 Task: Search one way flight ticket for 1 adult, 6 children, 1 infant in seat and 1 infant on lap in business from Wenatchee: Pangborn Memorial Airport to Greenville: Pitt-greenville Airport on 5-2-2023. Choice of flights is Westjet. Number of bags: 8 checked bags. Price is upto 95000. Outbound departure time preference is 5:00.
Action: Mouse moved to (312, 279)
Screenshot: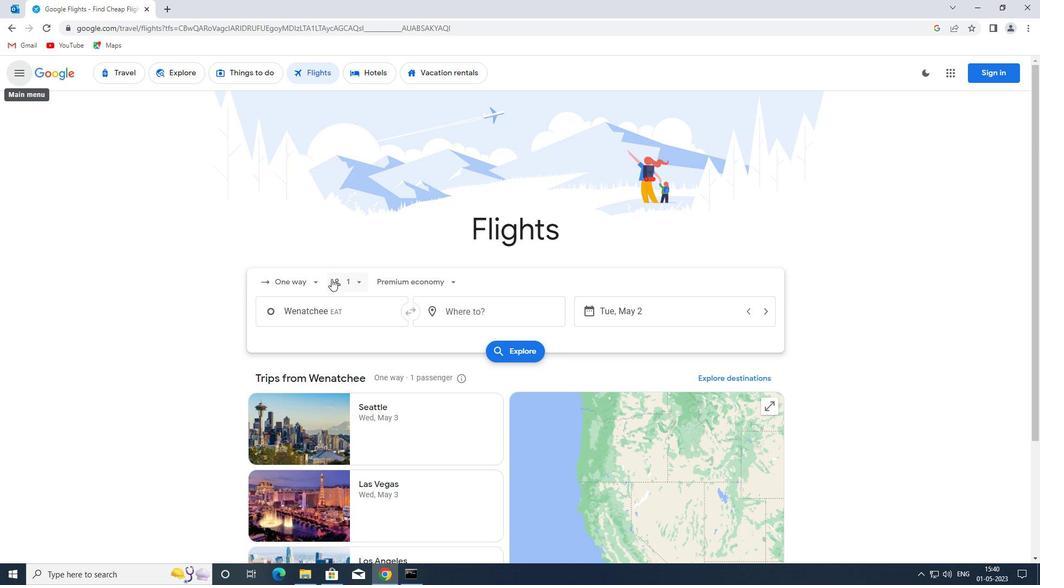 
Action: Mouse pressed left at (312, 279)
Screenshot: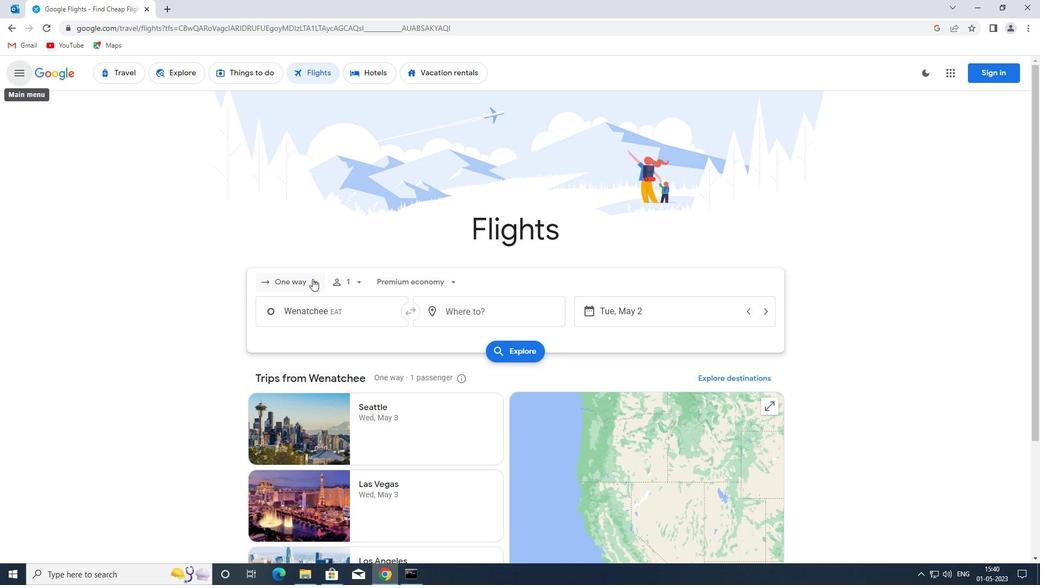 
Action: Mouse moved to (320, 329)
Screenshot: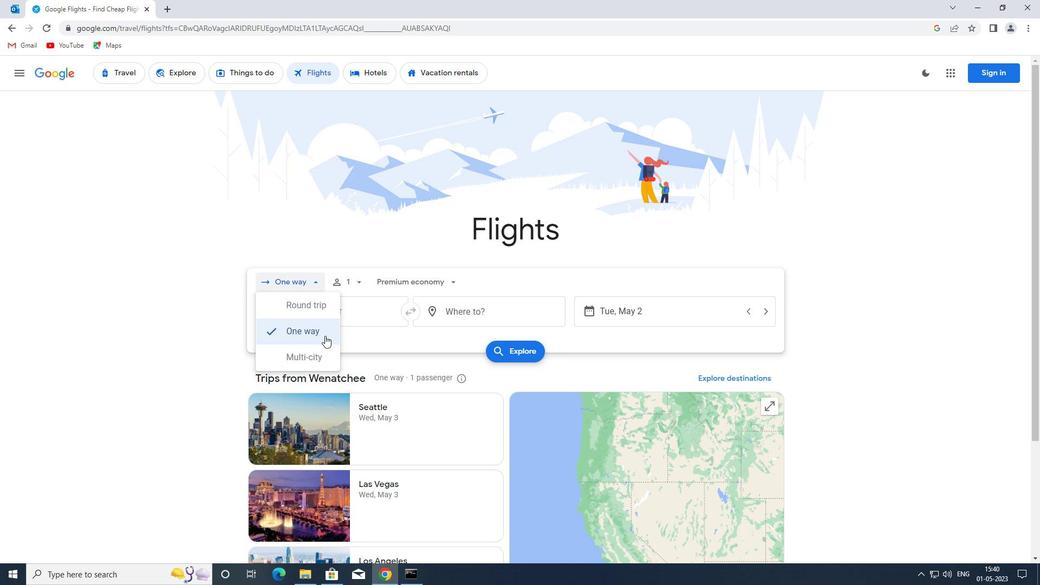 
Action: Mouse pressed left at (320, 329)
Screenshot: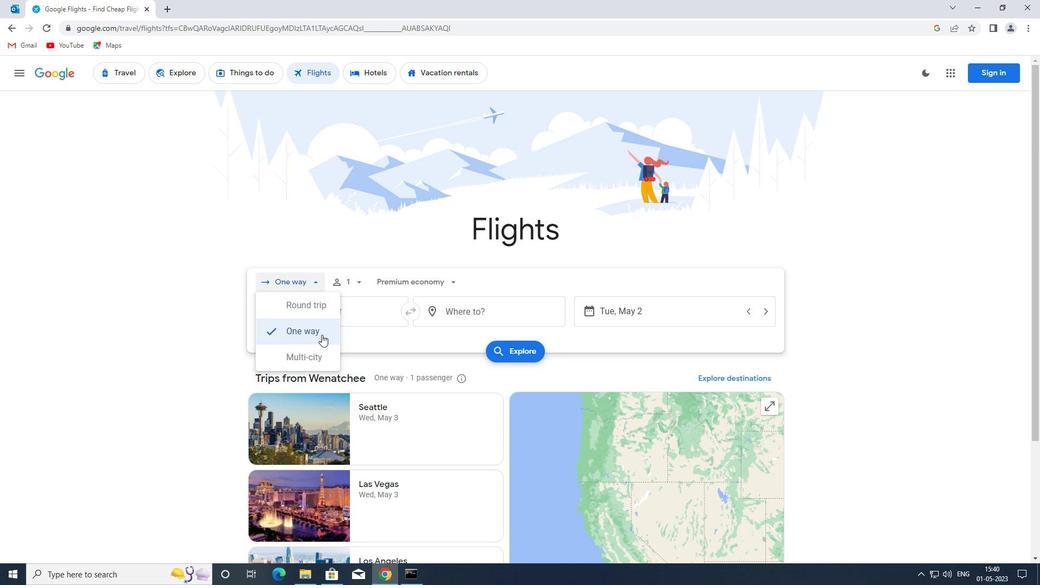 
Action: Mouse moved to (350, 285)
Screenshot: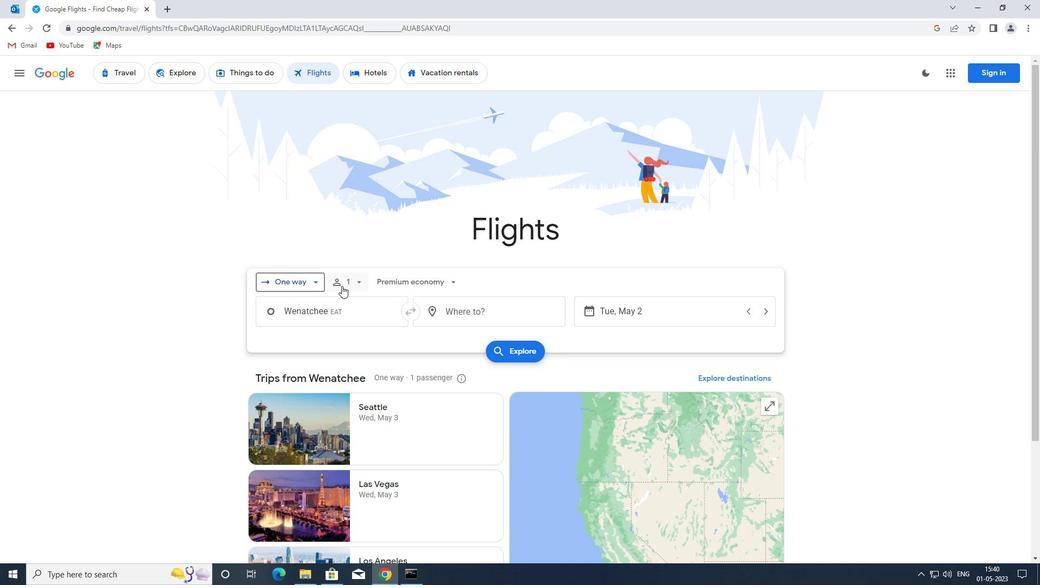
Action: Mouse pressed left at (350, 285)
Screenshot: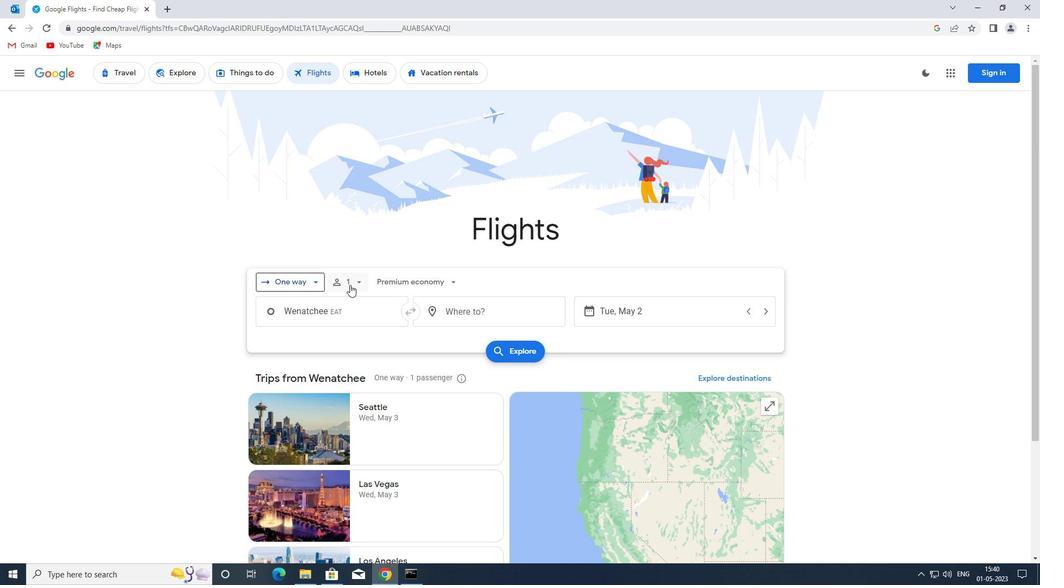 
Action: Mouse moved to (441, 338)
Screenshot: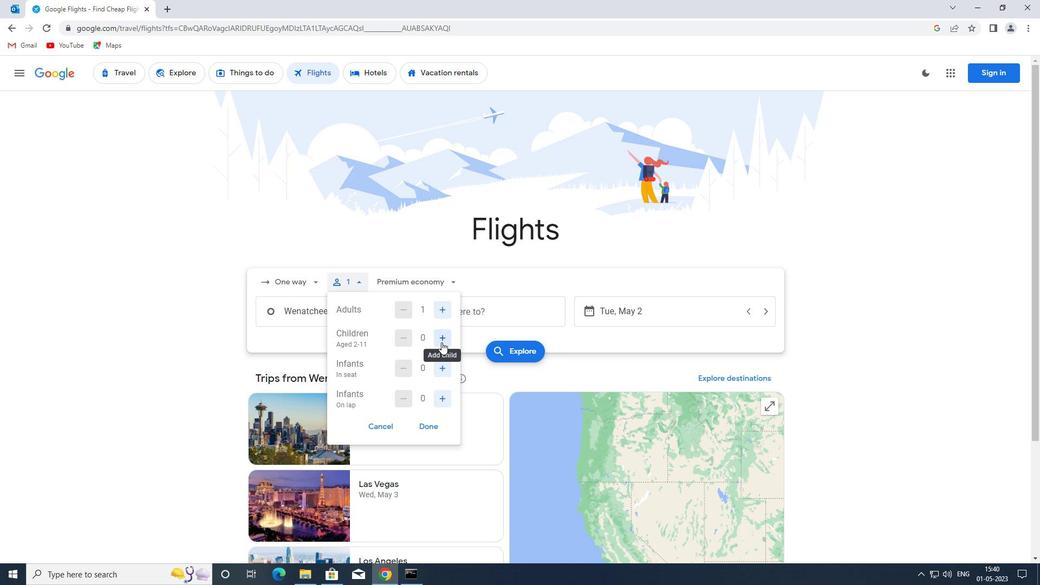 
Action: Mouse pressed left at (441, 338)
Screenshot: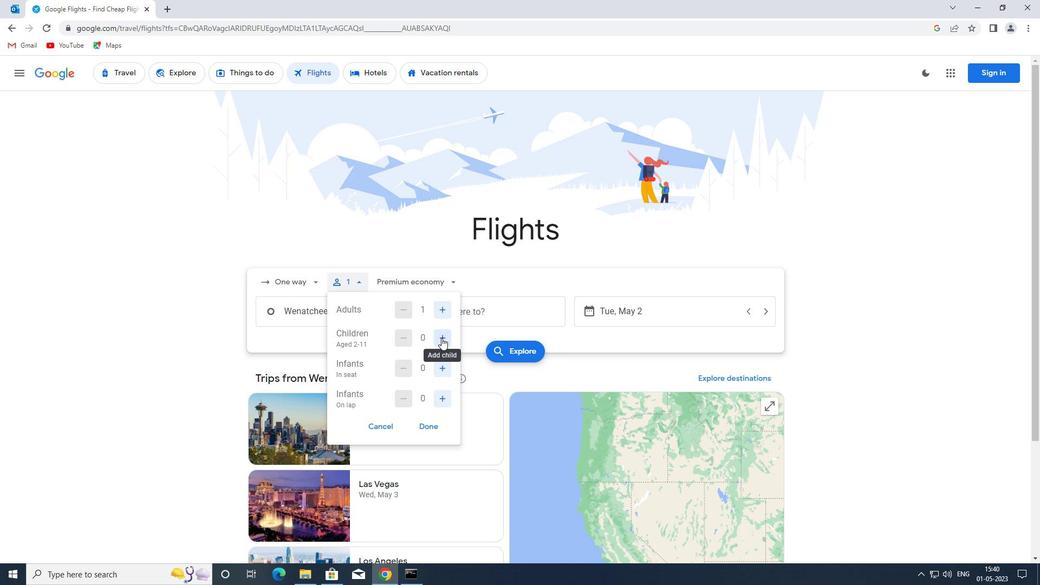 
Action: Mouse pressed left at (441, 338)
Screenshot: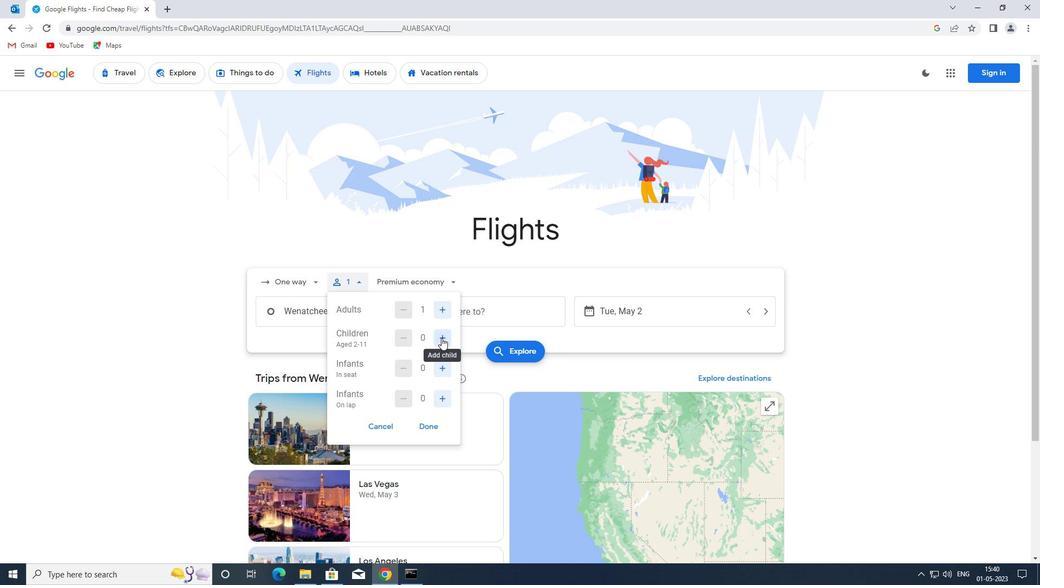 
Action: Mouse pressed left at (441, 338)
Screenshot: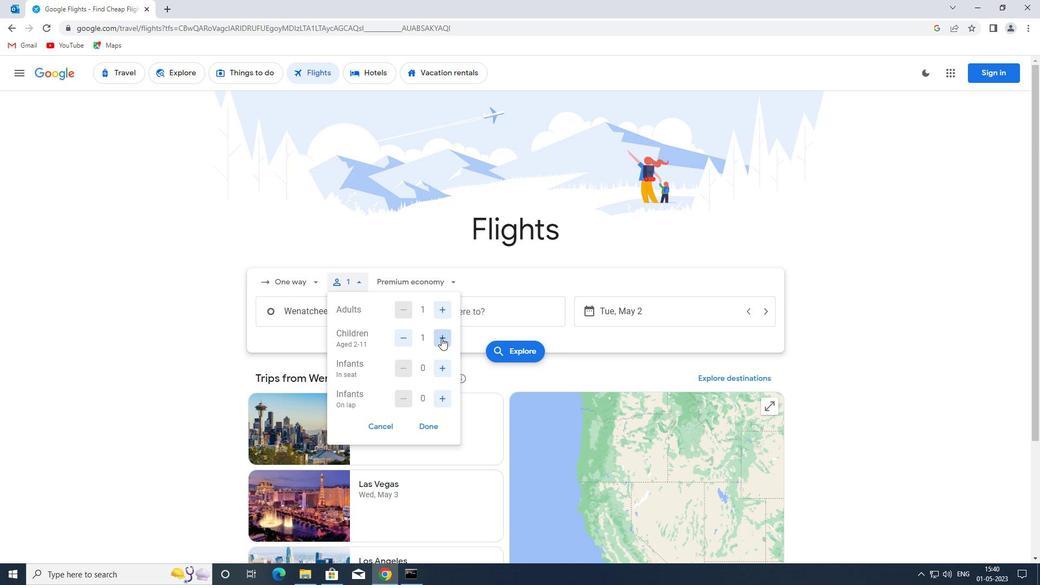 
Action: Mouse pressed left at (441, 338)
Screenshot: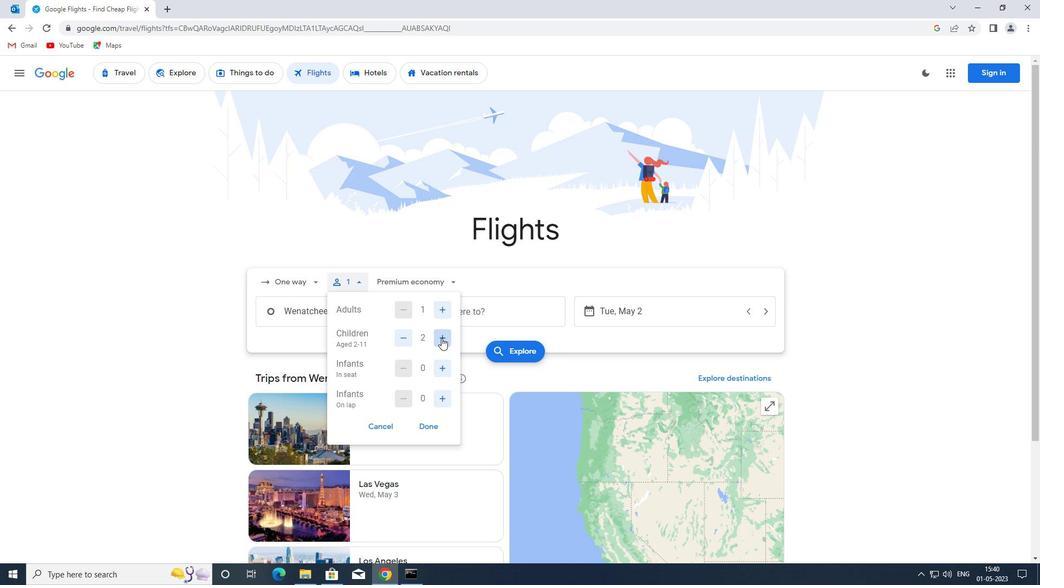 
Action: Mouse pressed left at (441, 338)
Screenshot: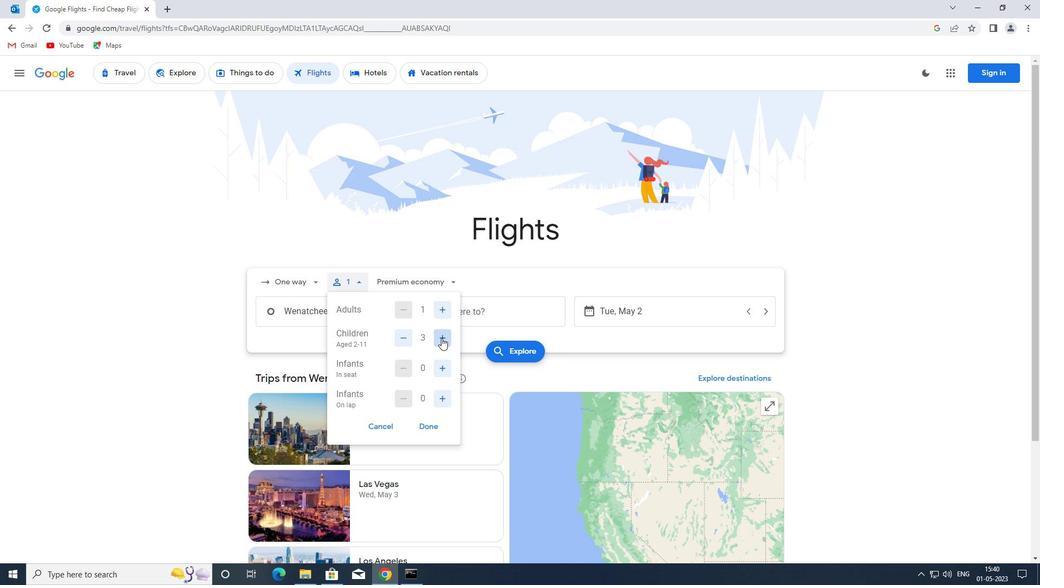 
Action: Mouse pressed left at (441, 338)
Screenshot: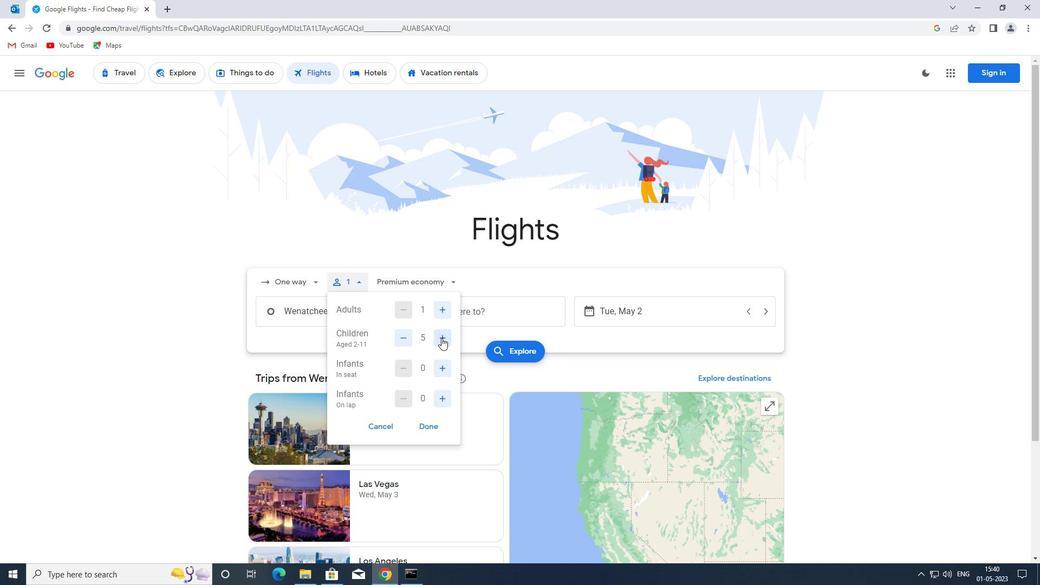 
Action: Mouse moved to (442, 368)
Screenshot: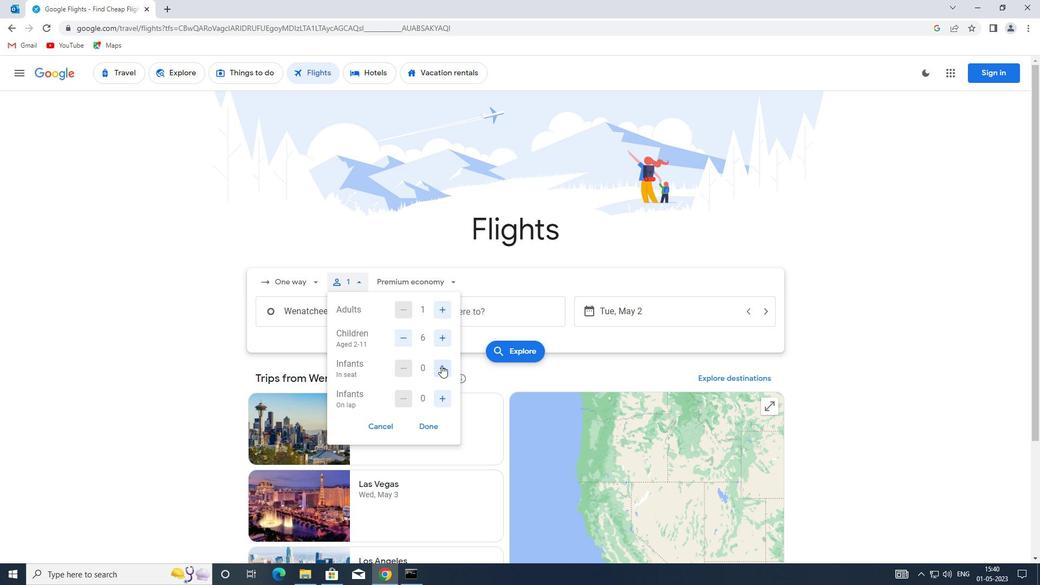 
Action: Mouse pressed left at (442, 368)
Screenshot: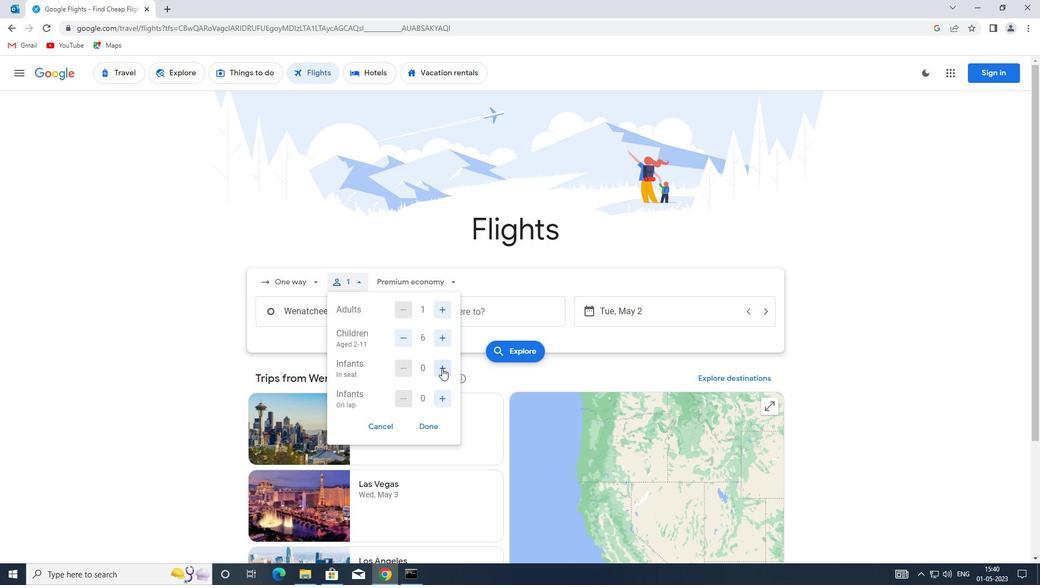 
Action: Mouse moved to (443, 399)
Screenshot: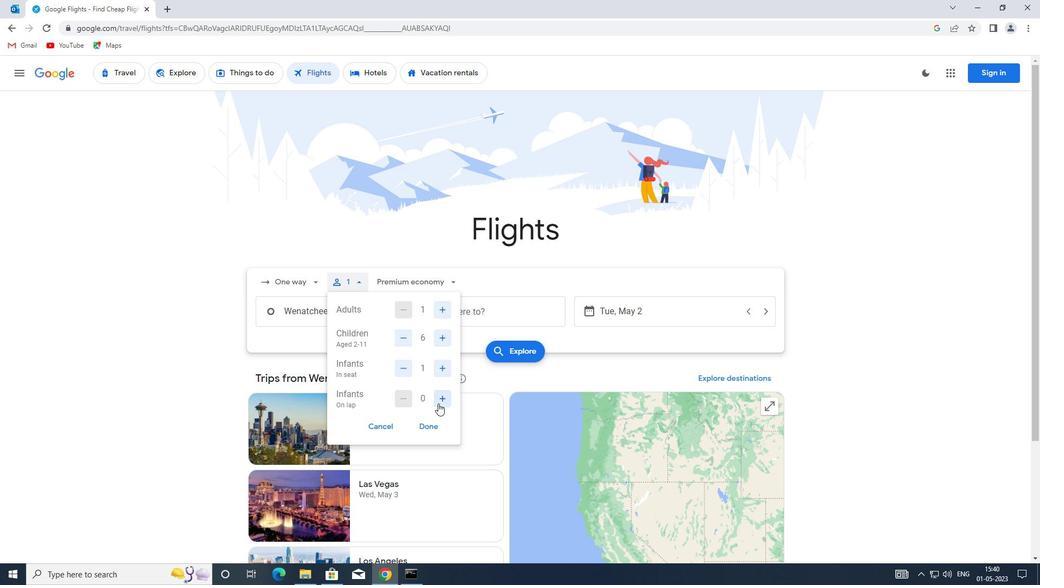 
Action: Mouse pressed left at (443, 399)
Screenshot: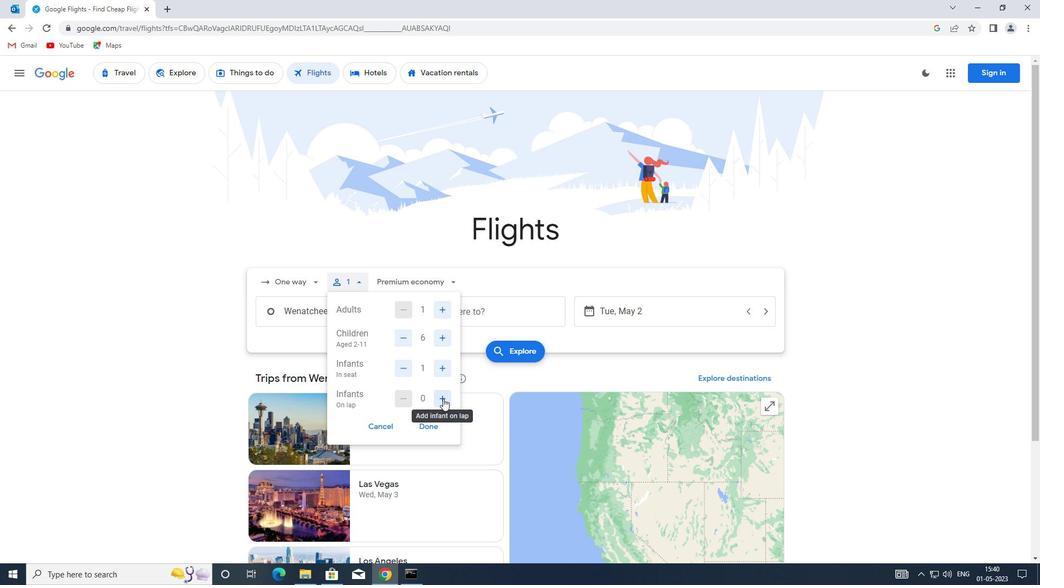 
Action: Mouse moved to (434, 429)
Screenshot: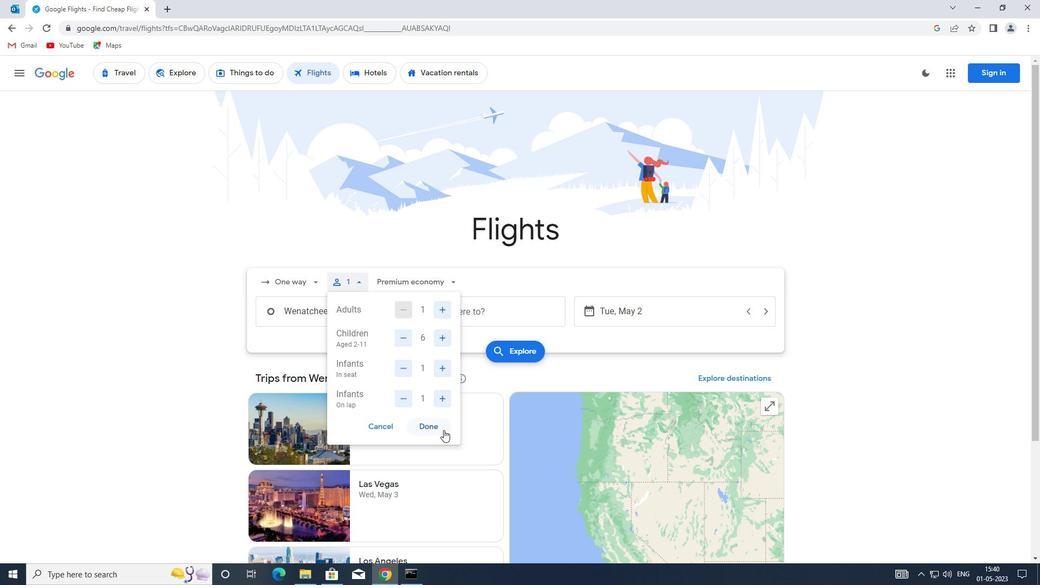 
Action: Mouse pressed left at (434, 429)
Screenshot: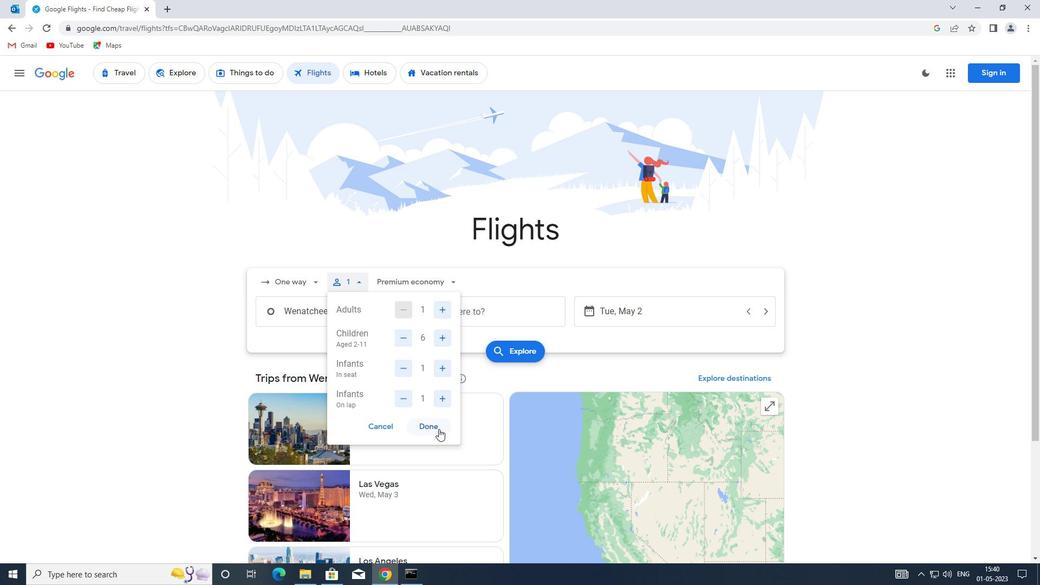 
Action: Mouse moved to (421, 286)
Screenshot: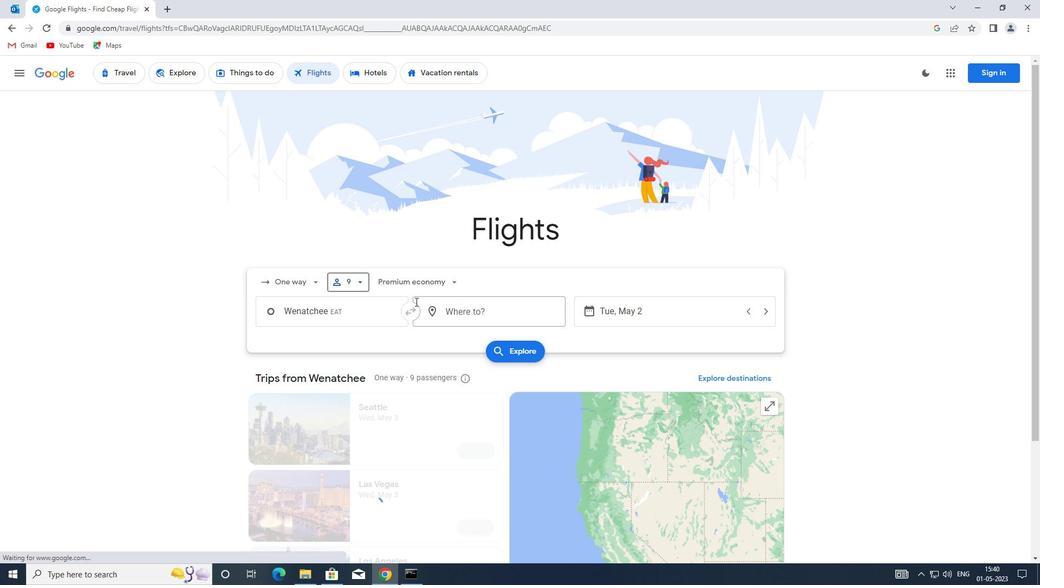 
Action: Mouse pressed left at (421, 286)
Screenshot: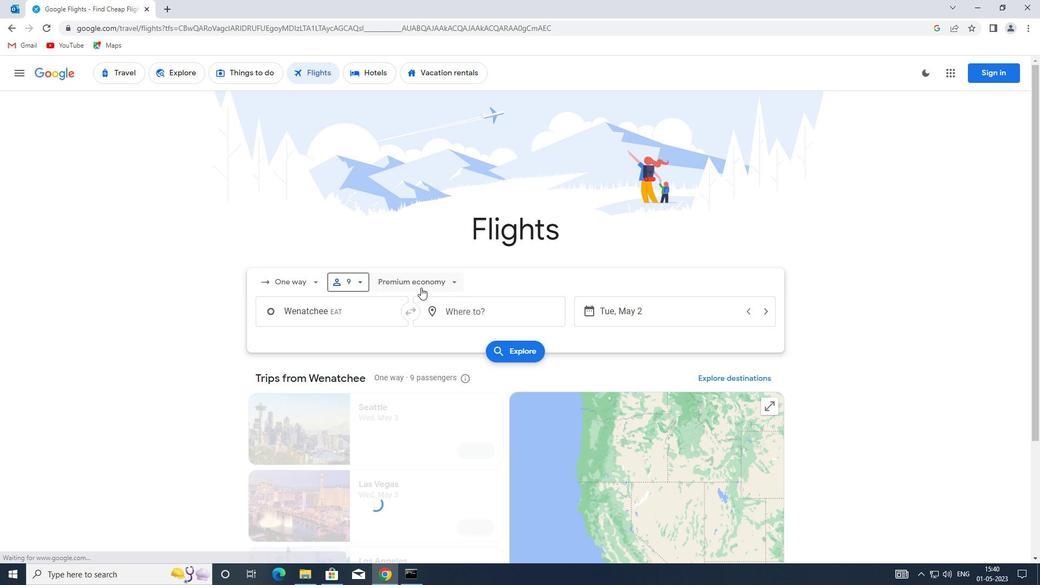 
Action: Mouse moved to (422, 359)
Screenshot: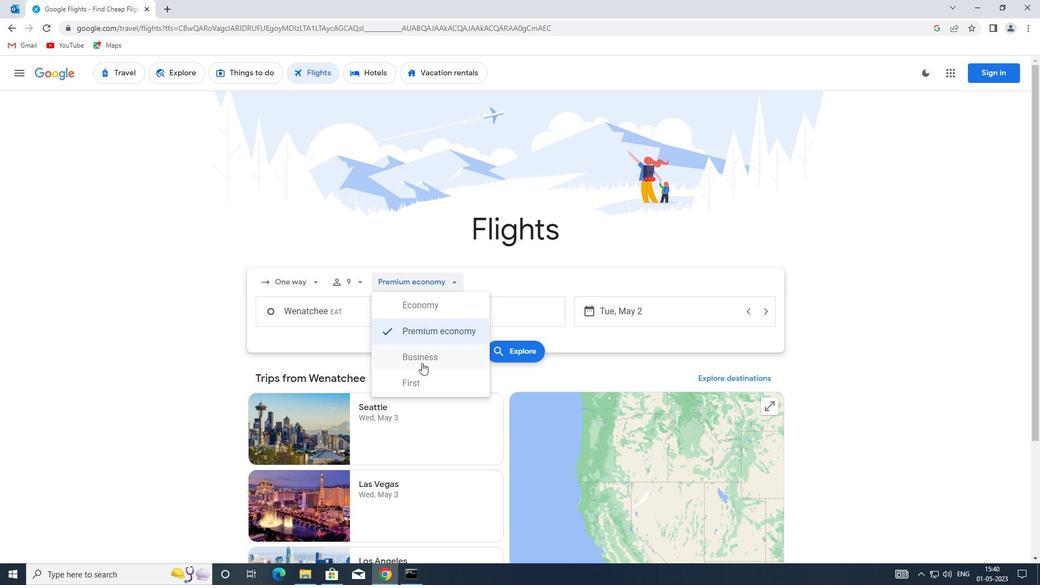 
Action: Mouse pressed left at (422, 359)
Screenshot: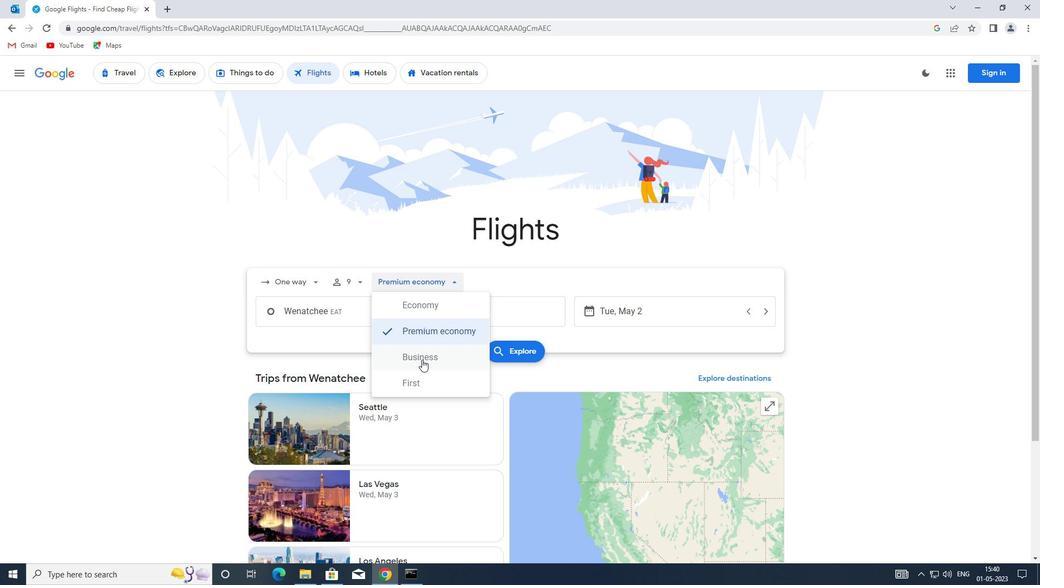 
Action: Mouse moved to (346, 312)
Screenshot: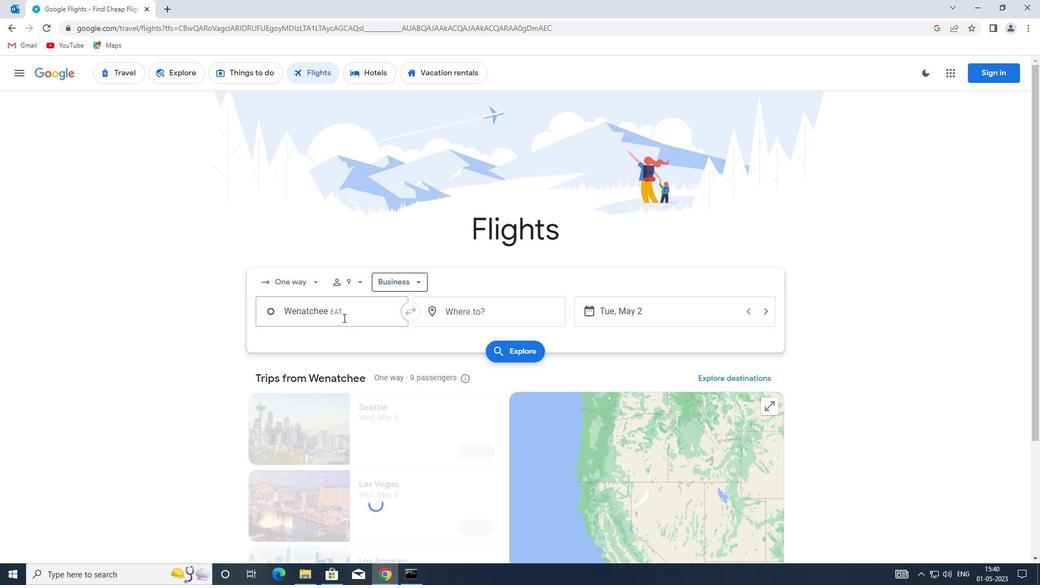 
Action: Mouse pressed left at (346, 312)
Screenshot: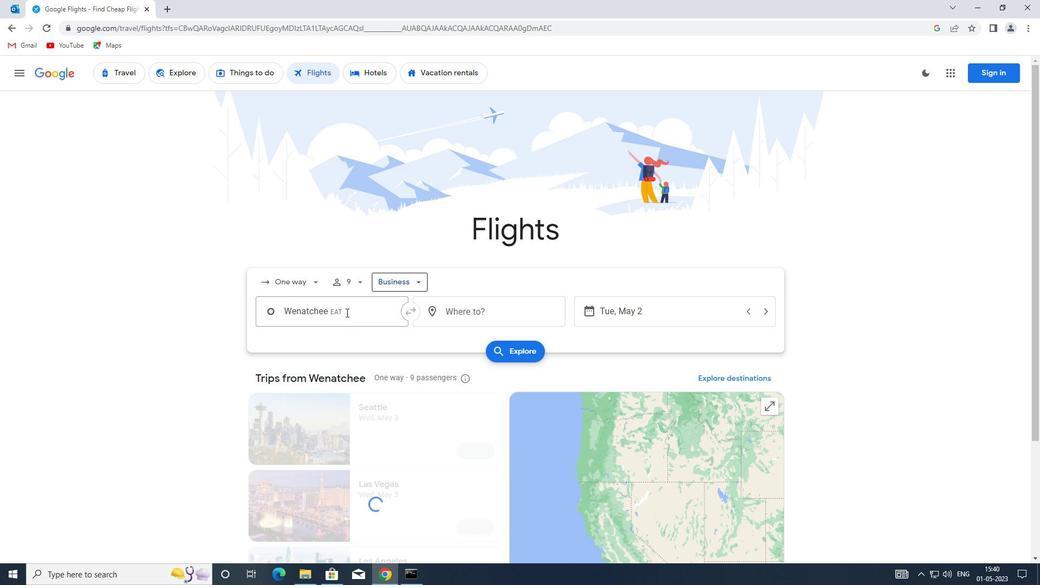 
Action: Mouse moved to (346, 312)
Screenshot: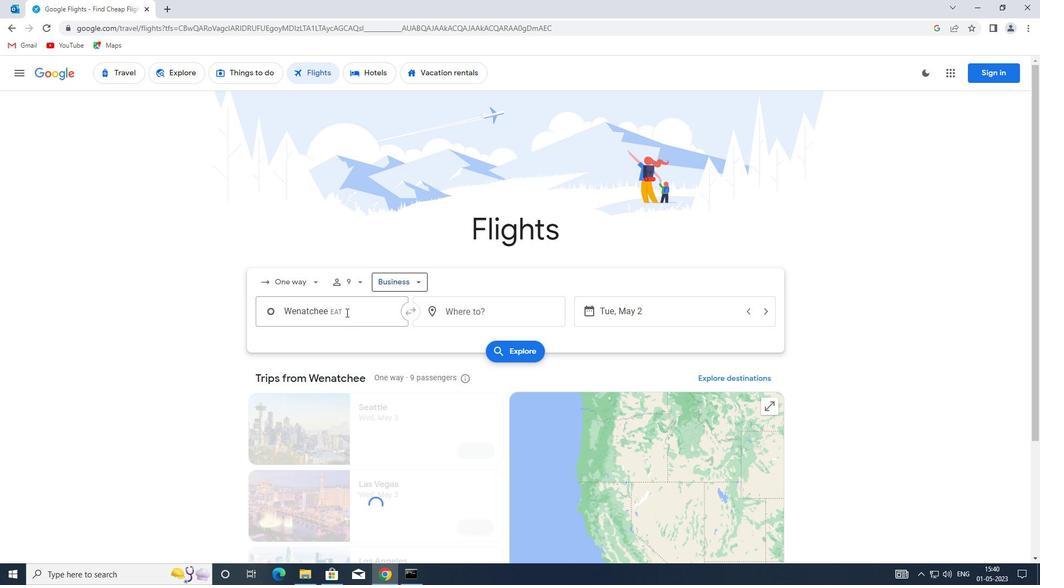 
Action: Key pressed <Key.enter>
Screenshot: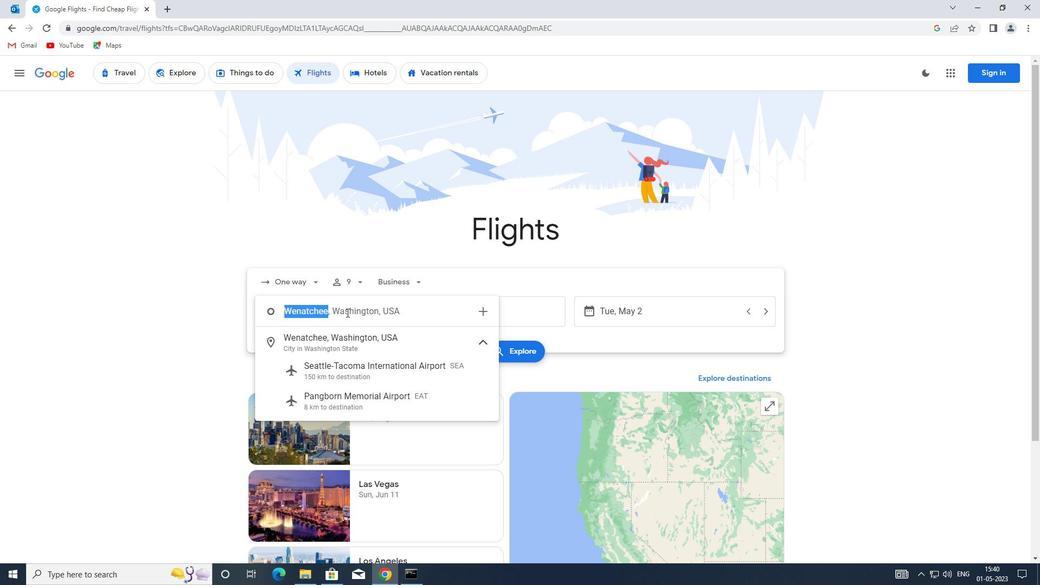
Action: Mouse moved to (449, 310)
Screenshot: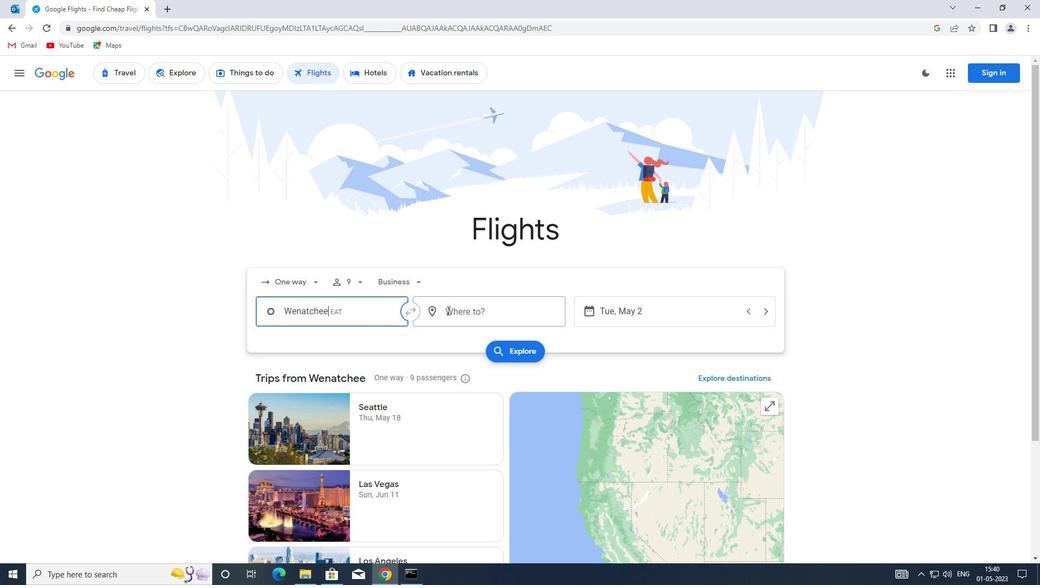 
Action: Mouse pressed left at (449, 310)
Screenshot: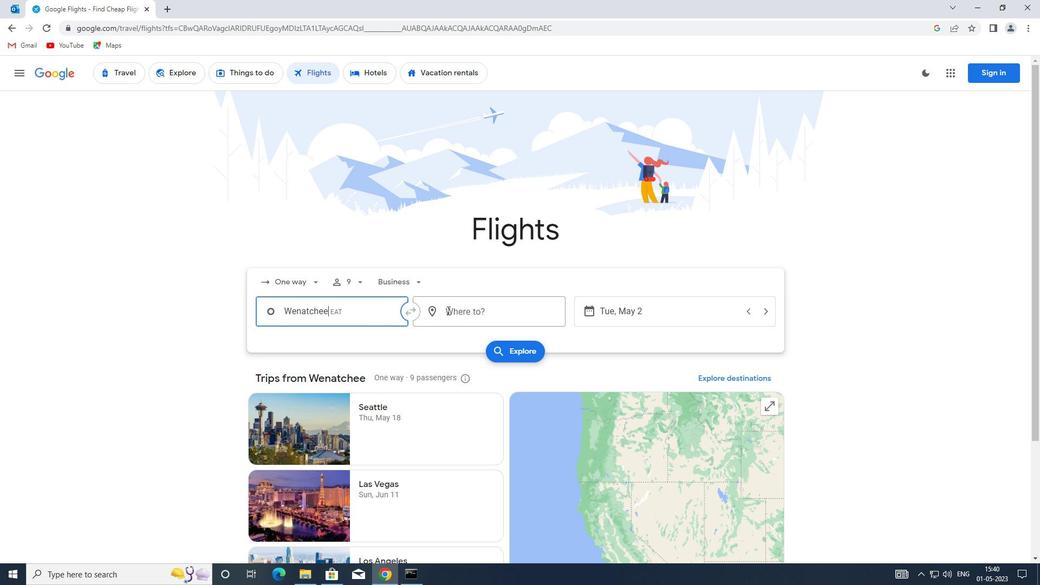 
Action: Key pressed pgv
Screenshot: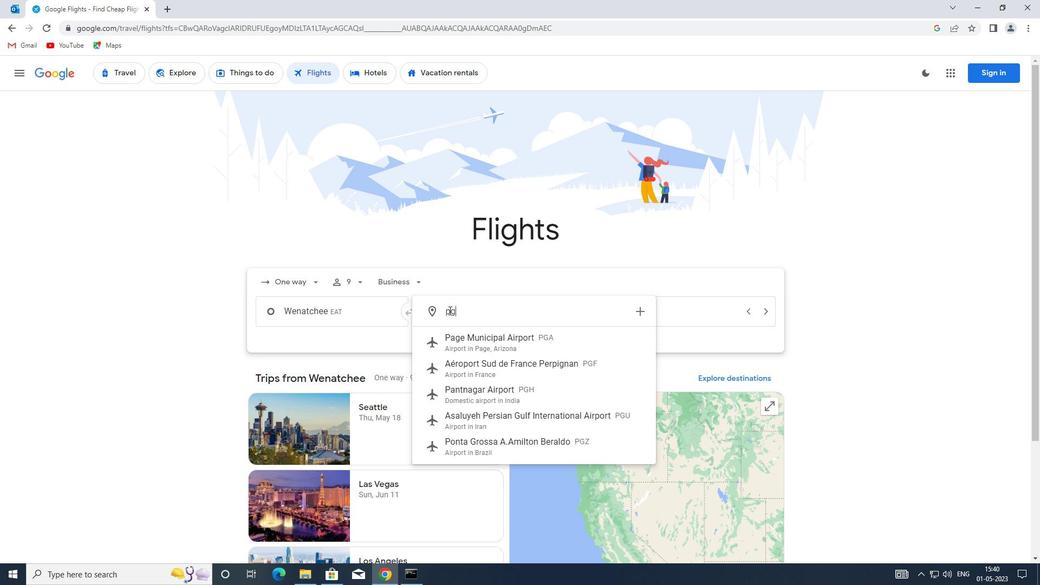 
Action: Mouse moved to (506, 344)
Screenshot: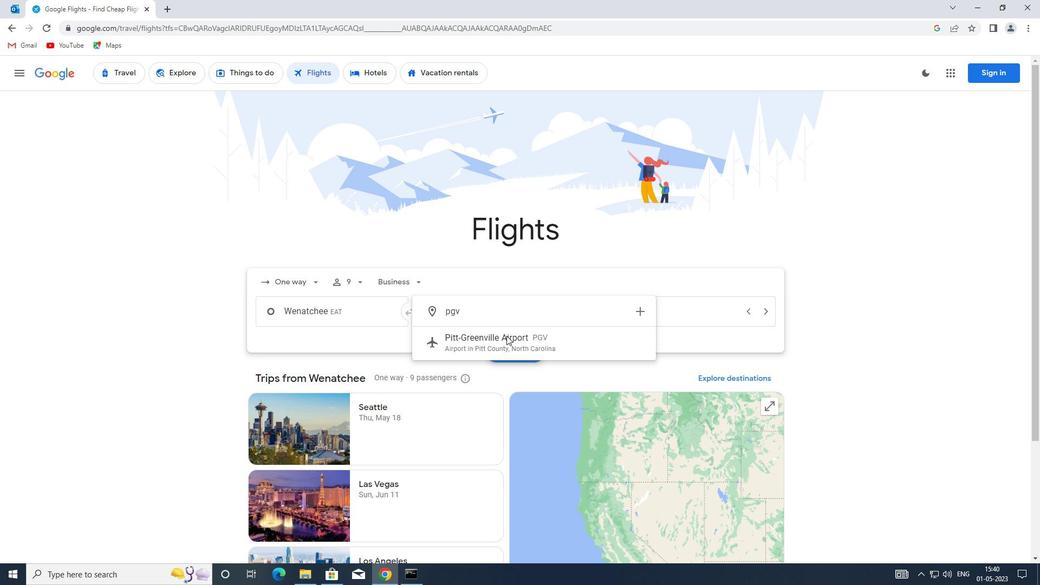 
Action: Mouse pressed left at (506, 344)
Screenshot: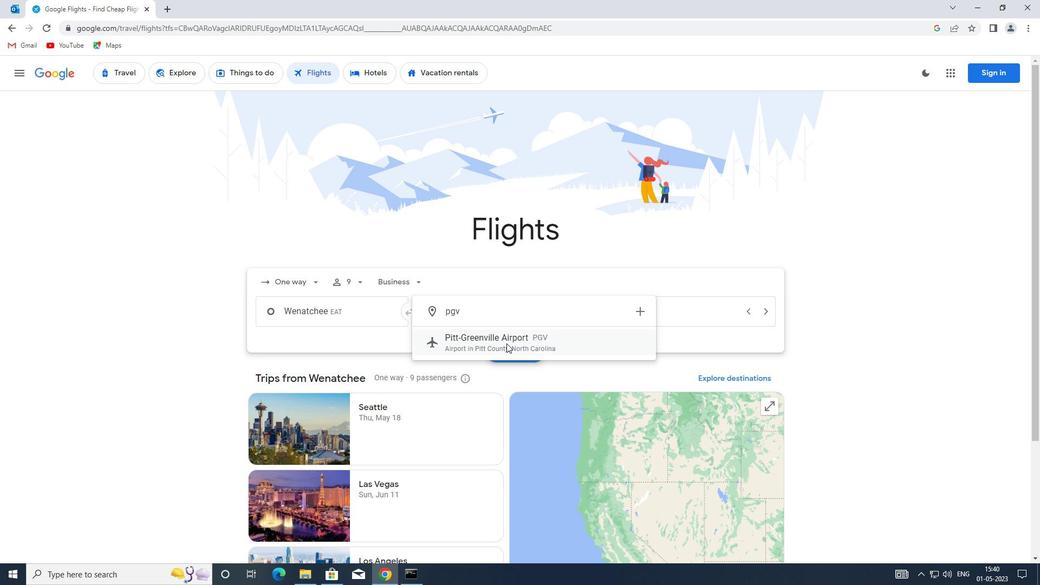 
Action: Mouse moved to (635, 315)
Screenshot: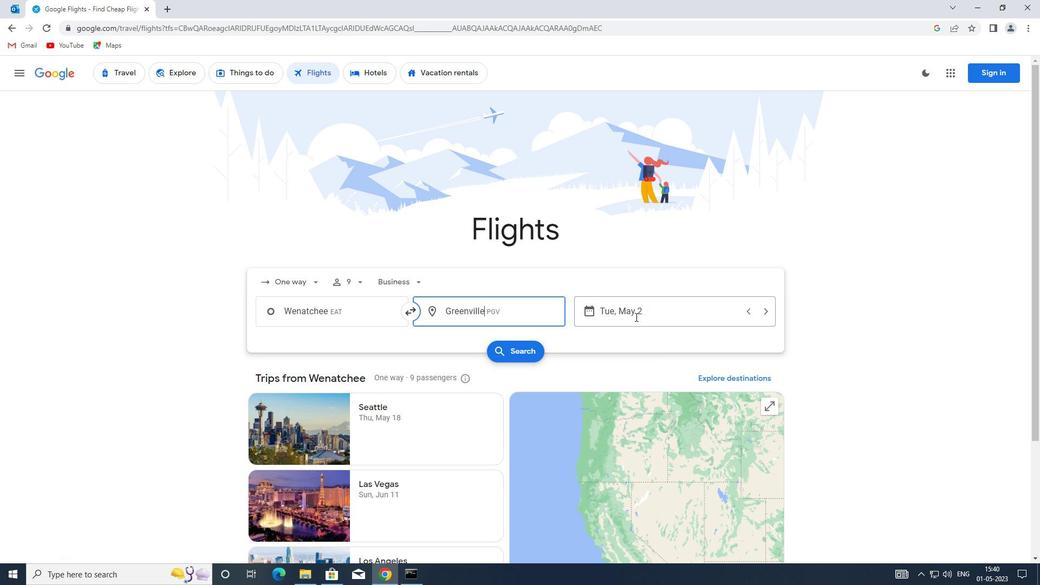 
Action: Mouse pressed left at (635, 315)
Screenshot: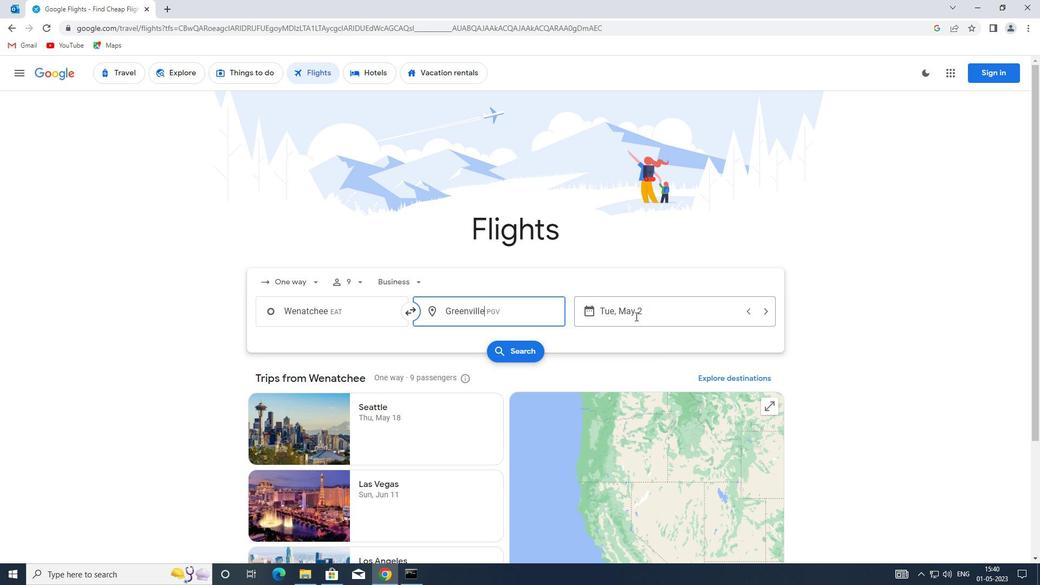 
Action: Mouse moved to (451, 372)
Screenshot: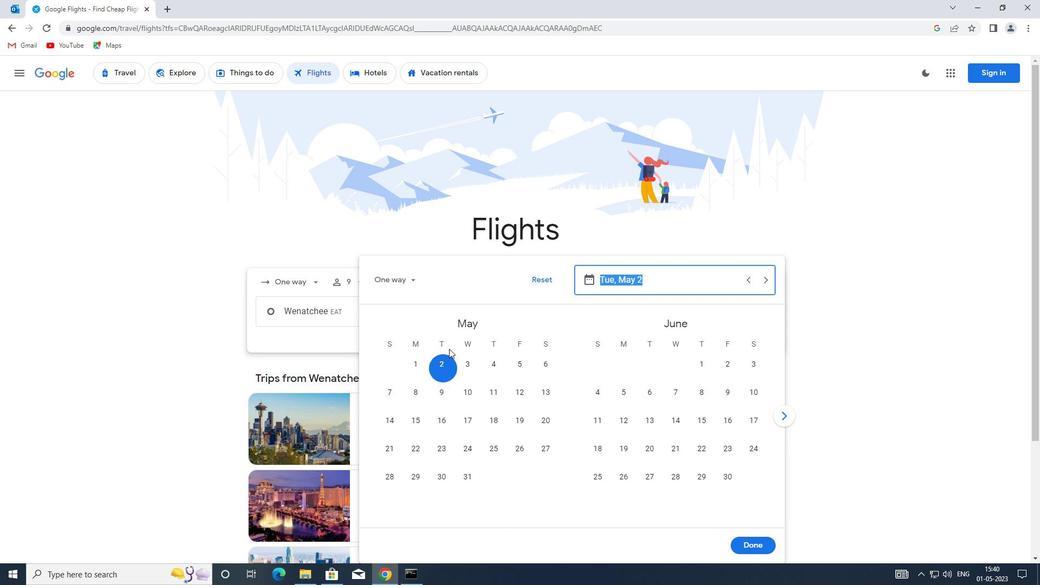 
Action: Mouse pressed left at (451, 372)
Screenshot: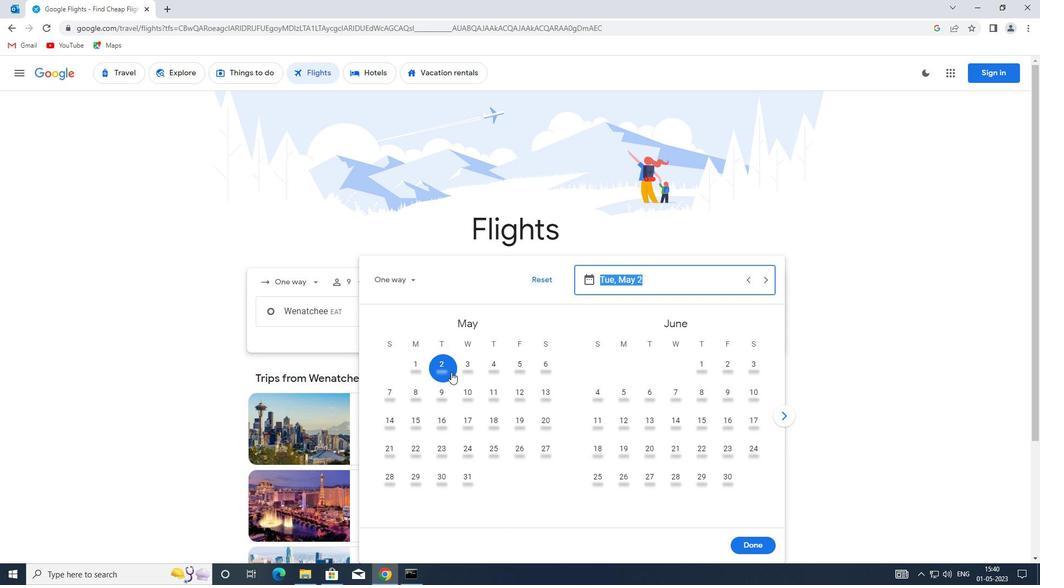 
Action: Mouse moved to (752, 540)
Screenshot: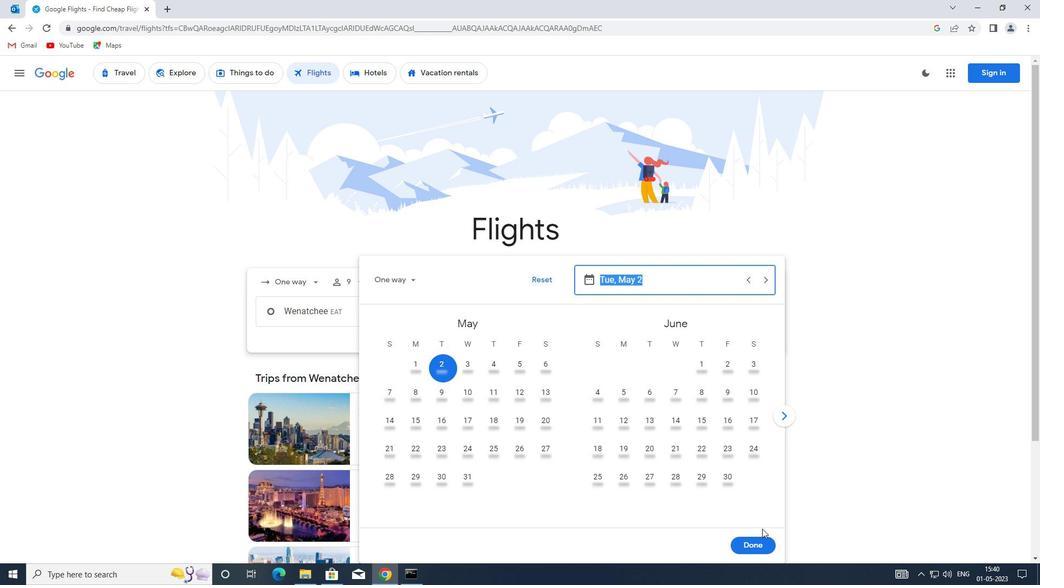 
Action: Mouse pressed left at (752, 540)
Screenshot: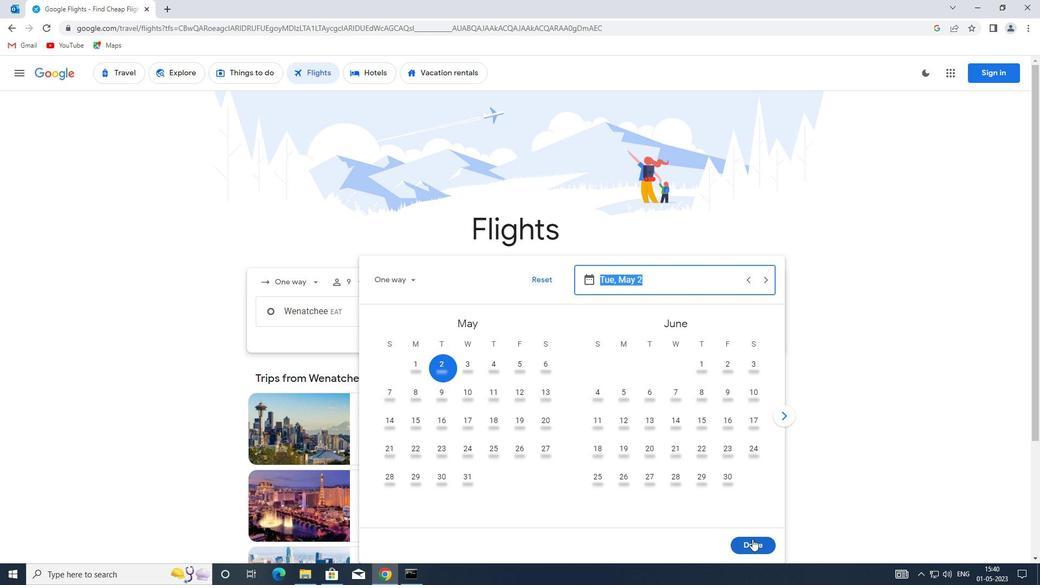
Action: Mouse moved to (505, 352)
Screenshot: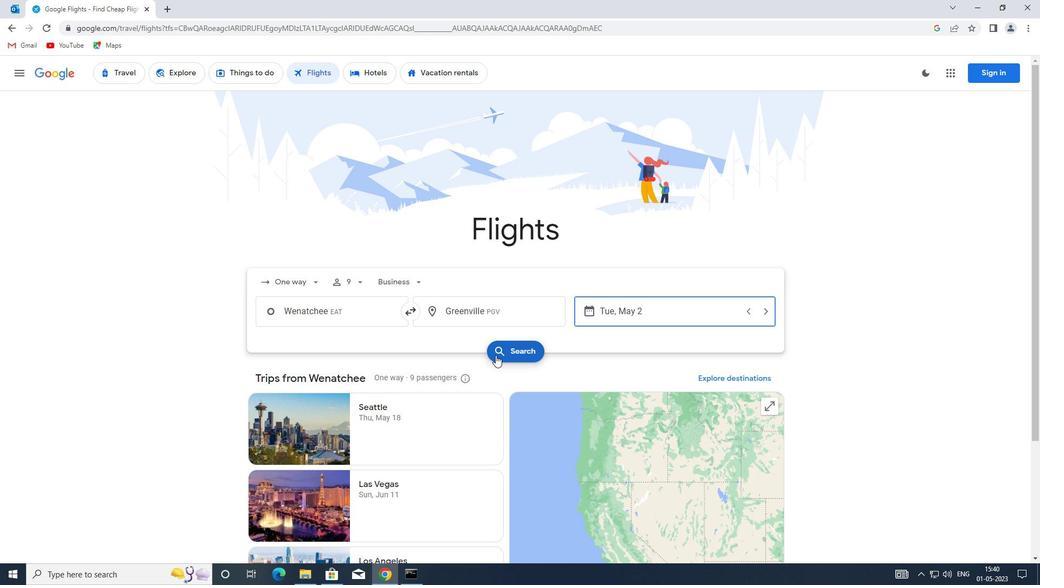 
Action: Mouse pressed left at (505, 352)
Screenshot: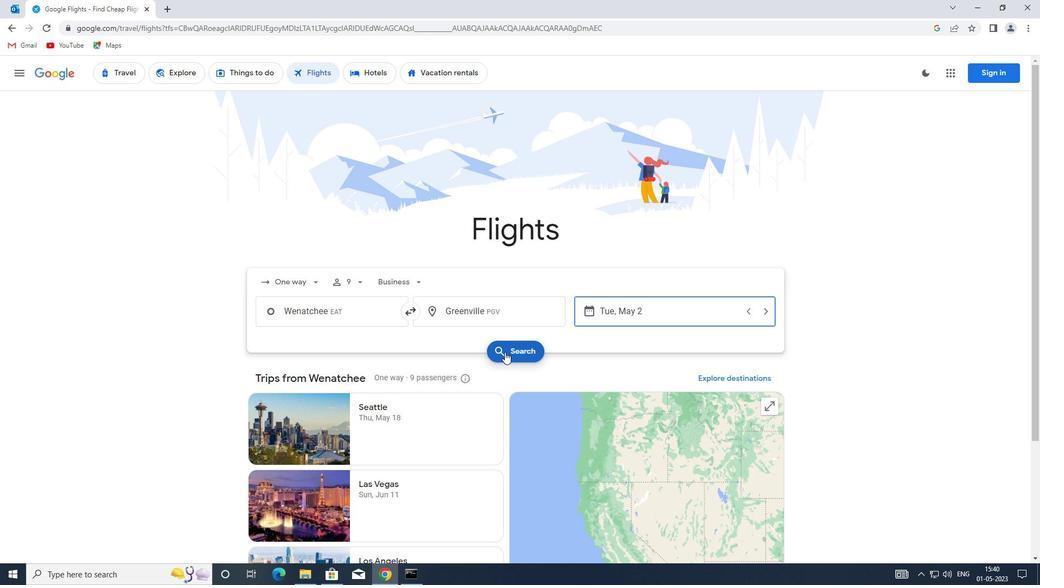 
Action: Mouse moved to (267, 164)
Screenshot: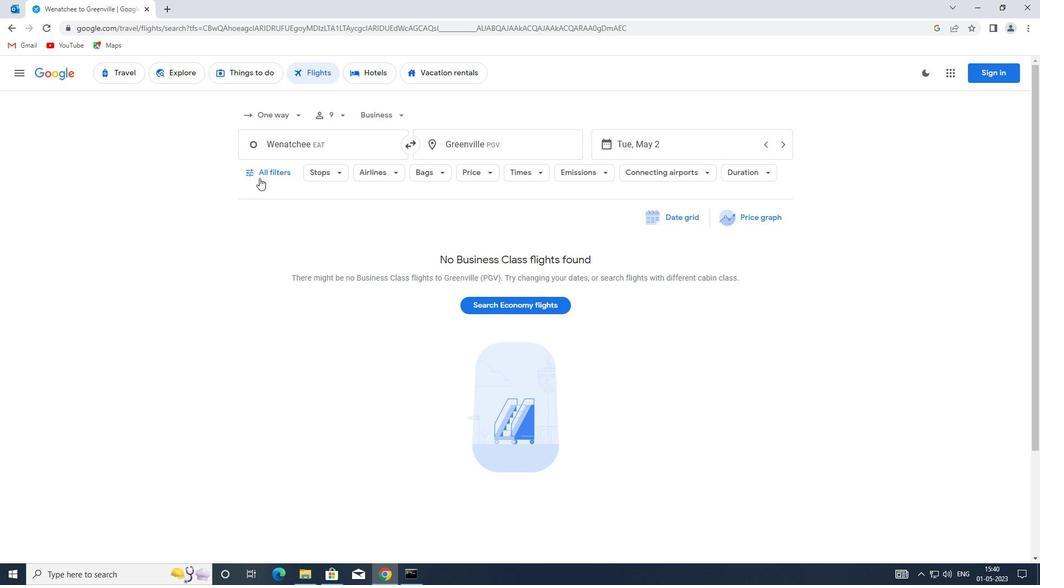 
Action: Mouse pressed left at (267, 164)
Screenshot: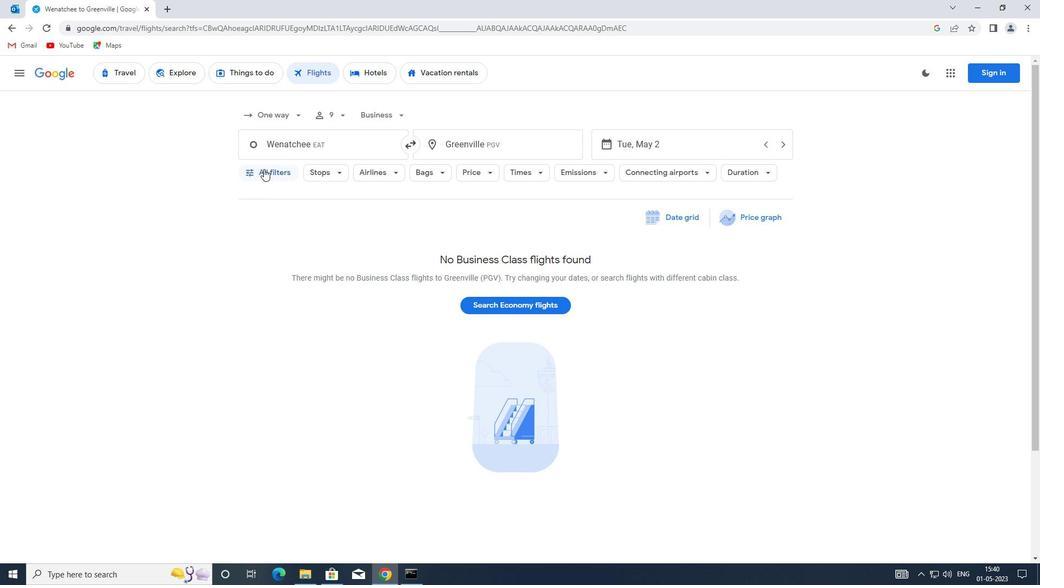 
Action: Mouse moved to (328, 242)
Screenshot: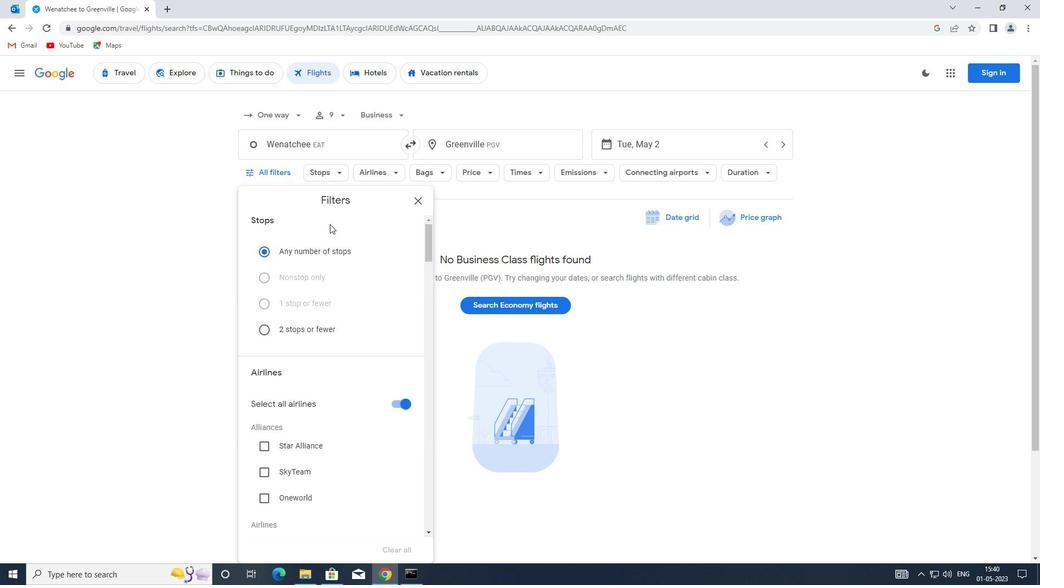 
Action: Mouse scrolled (328, 242) with delta (0, 0)
Screenshot: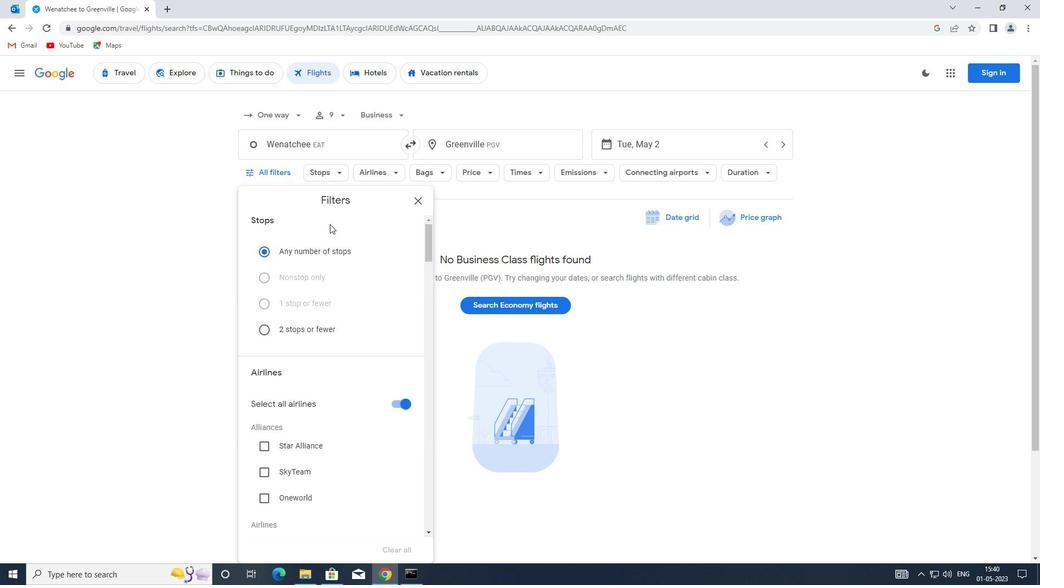 
Action: Mouse moved to (324, 252)
Screenshot: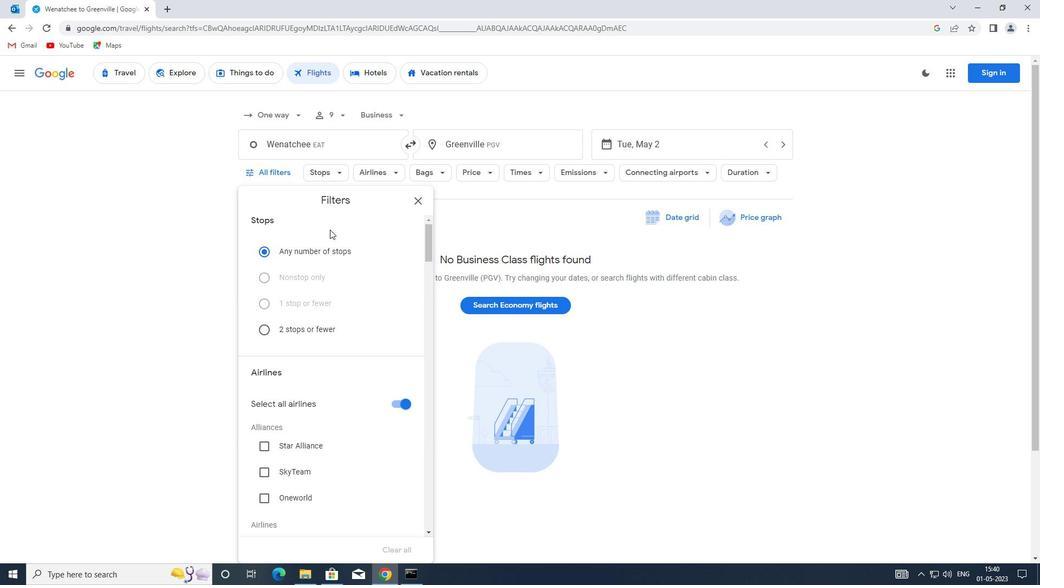 
Action: Mouse scrolled (324, 252) with delta (0, 0)
Screenshot: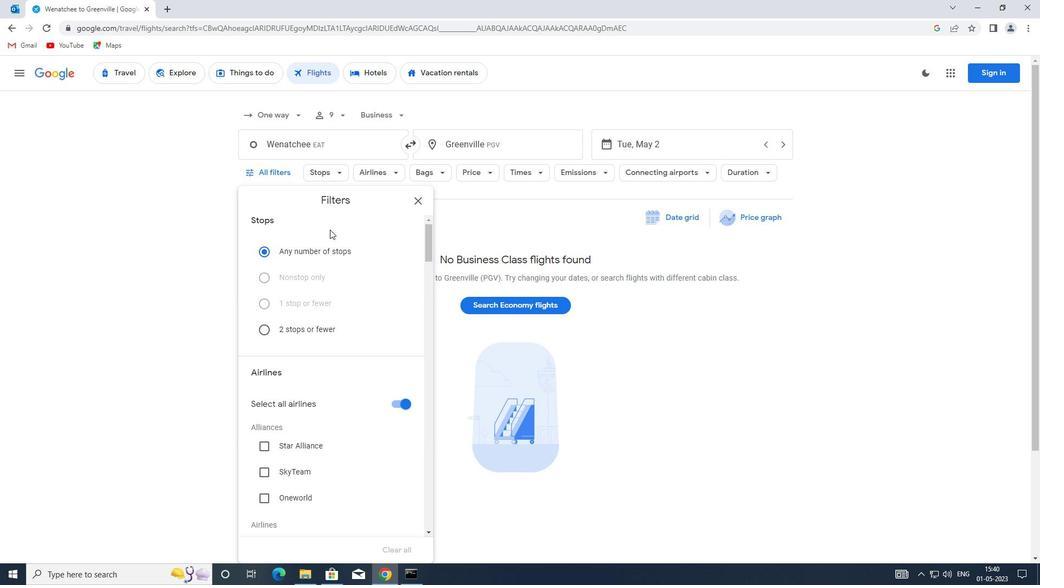 
Action: Mouse moved to (391, 298)
Screenshot: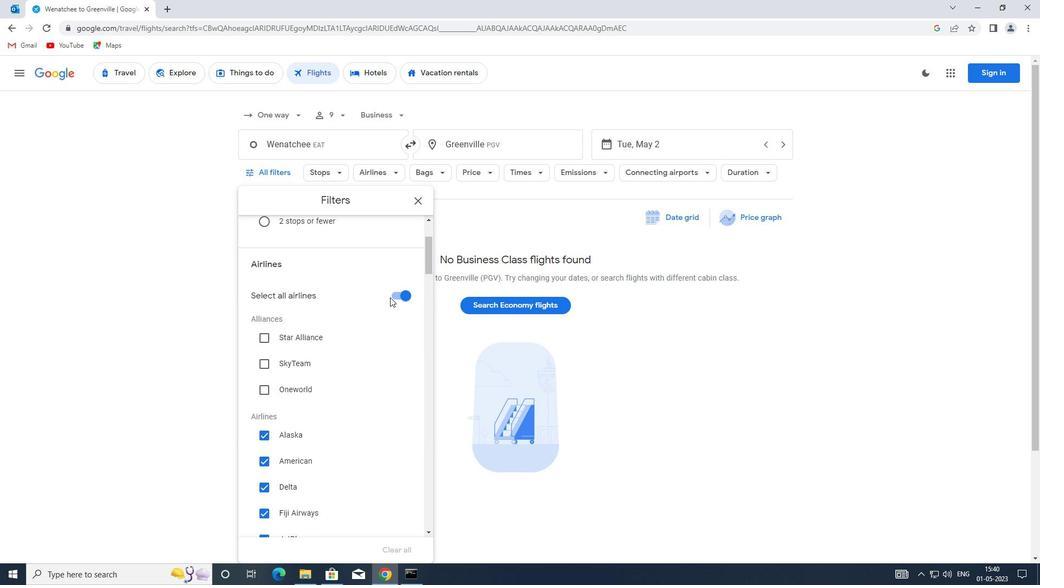 
Action: Mouse pressed left at (391, 298)
Screenshot: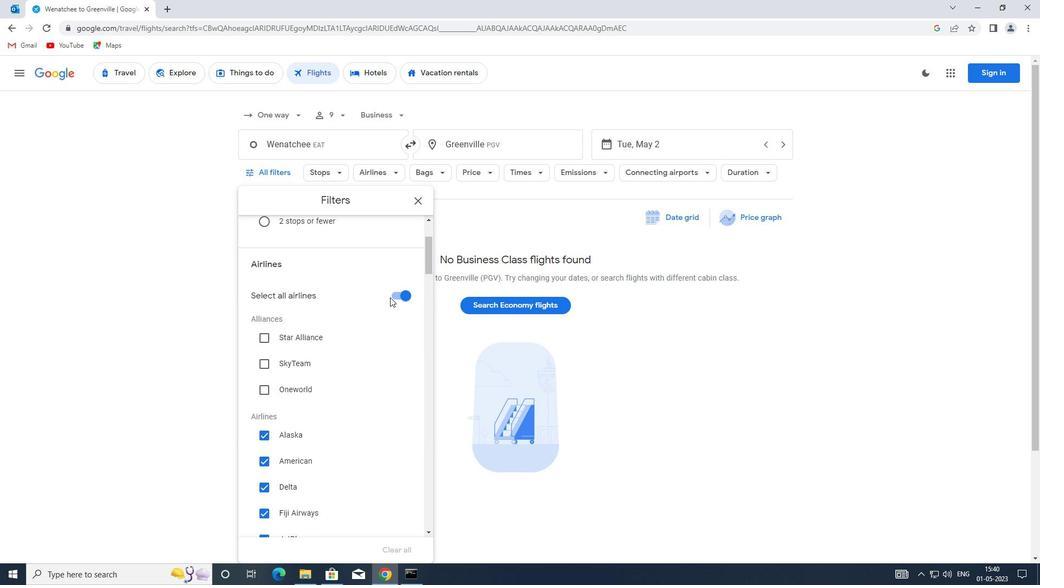 
Action: Mouse moved to (374, 303)
Screenshot: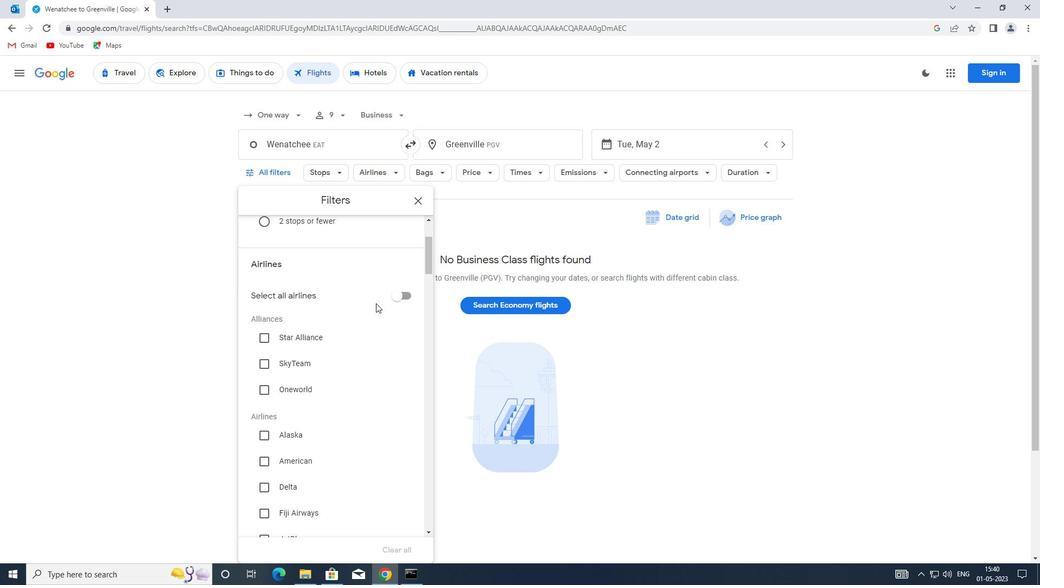 
Action: Mouse scrolled (374, 303) with delta (0, 0)
Screenshot: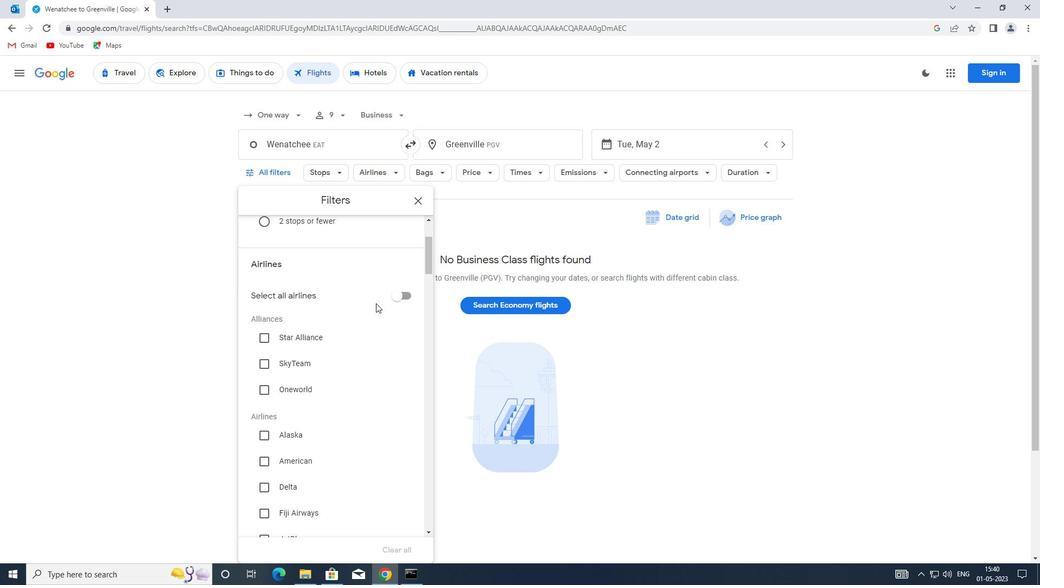 
Action: Mouse moved to (350, 313)
Screenshot: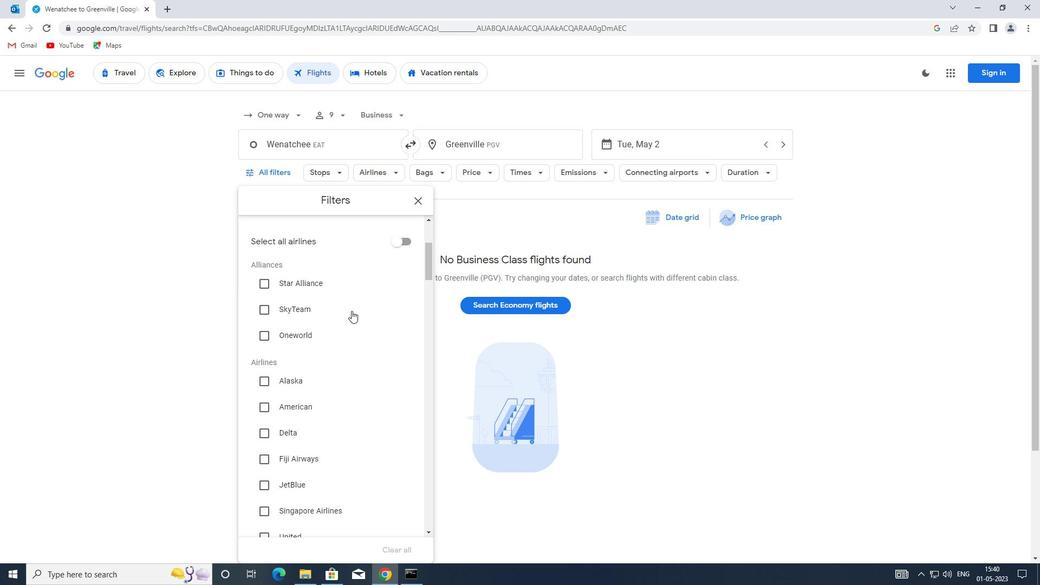 
Action: Mouse scrolled (350, 312) with delta (0, 0)
Screenshot: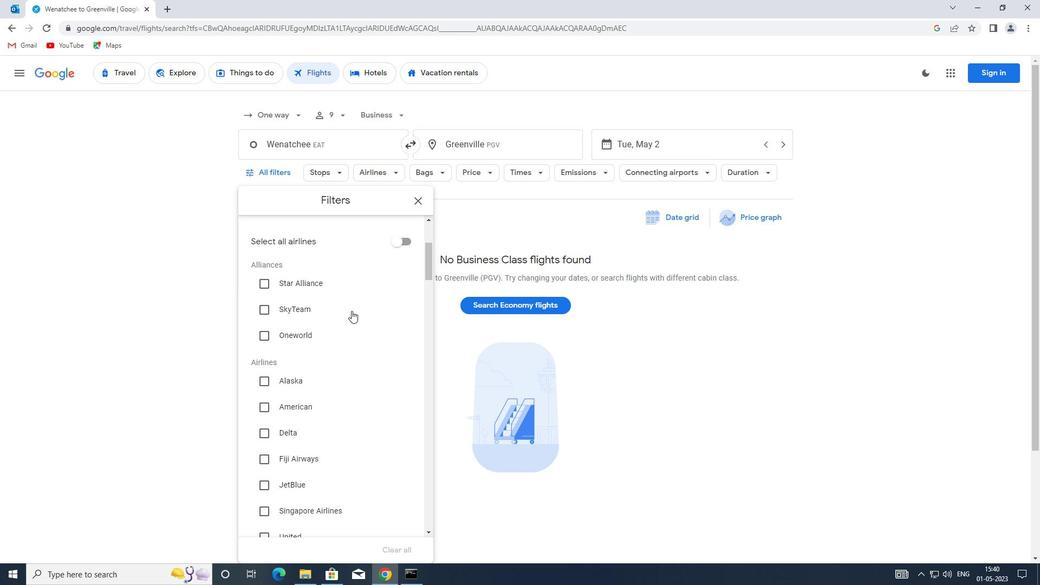 
Action: Mouse moved to (349, 313)
Screenshot: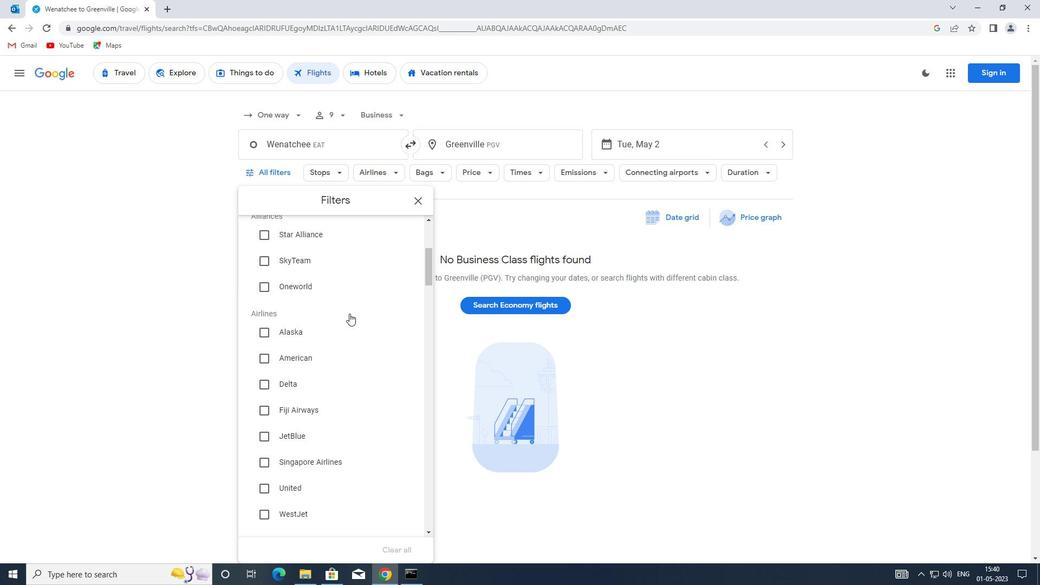 
Action: Mouse scrolled (349, 313) with delta (0, 0)
Screenshot: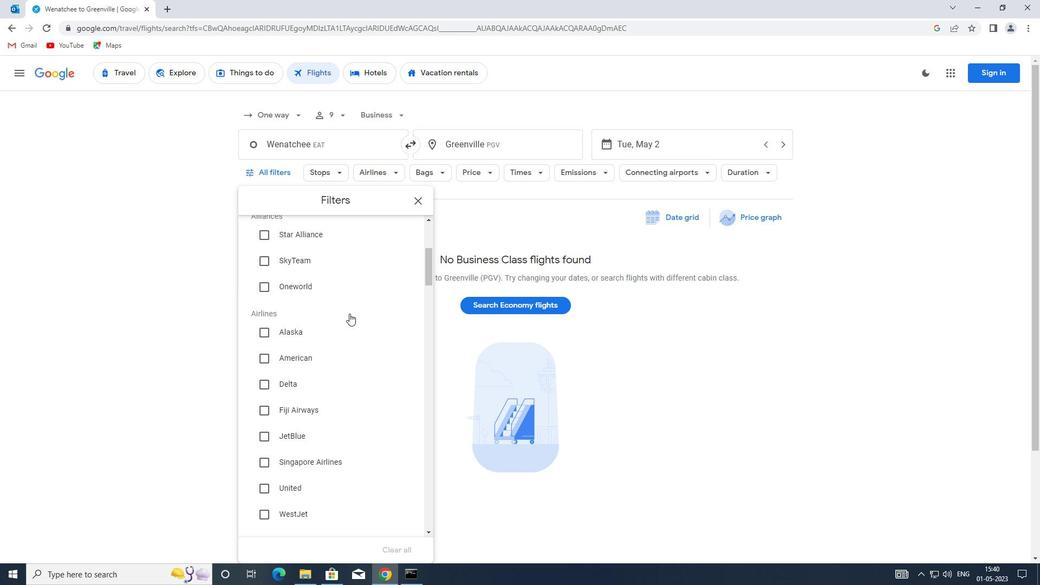 
Action: Mouse moved to (321, 381)
Screenshot: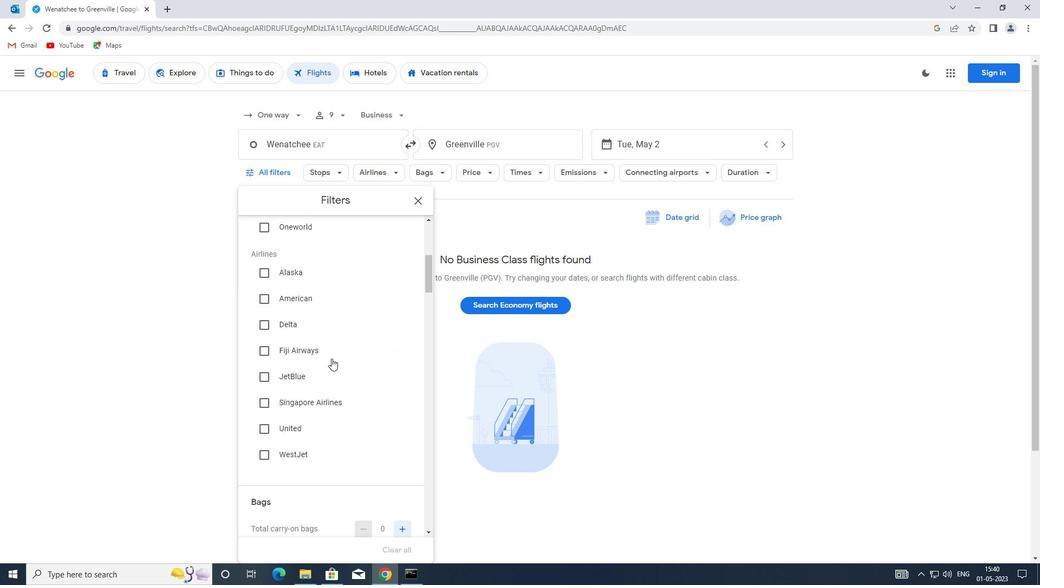 
Action: Mouse scrolled (321, 380) with delta (0, 0)
Screenshot: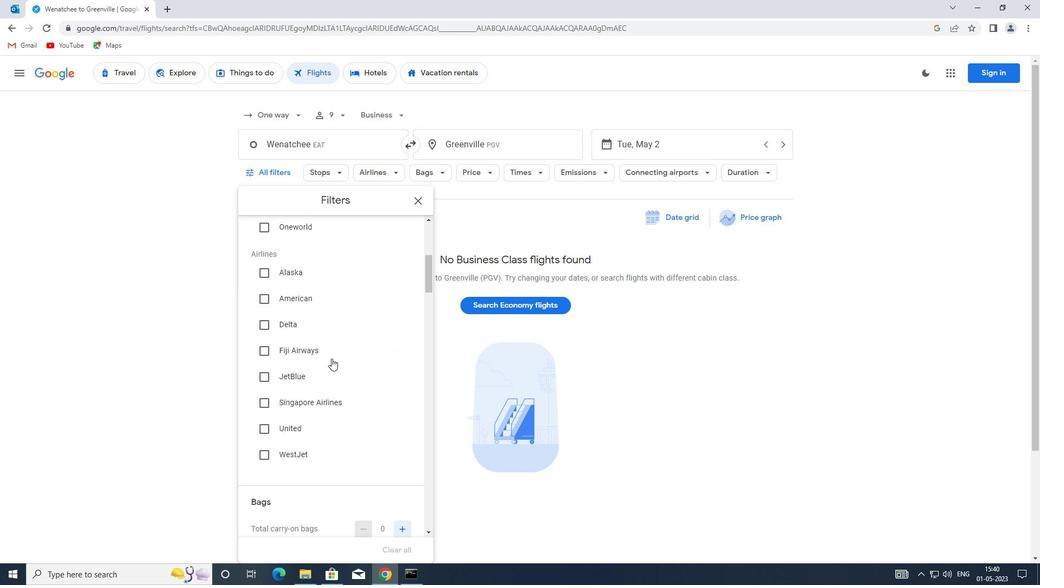 
Action: Mouse moved to (261, 403)
Screenshot: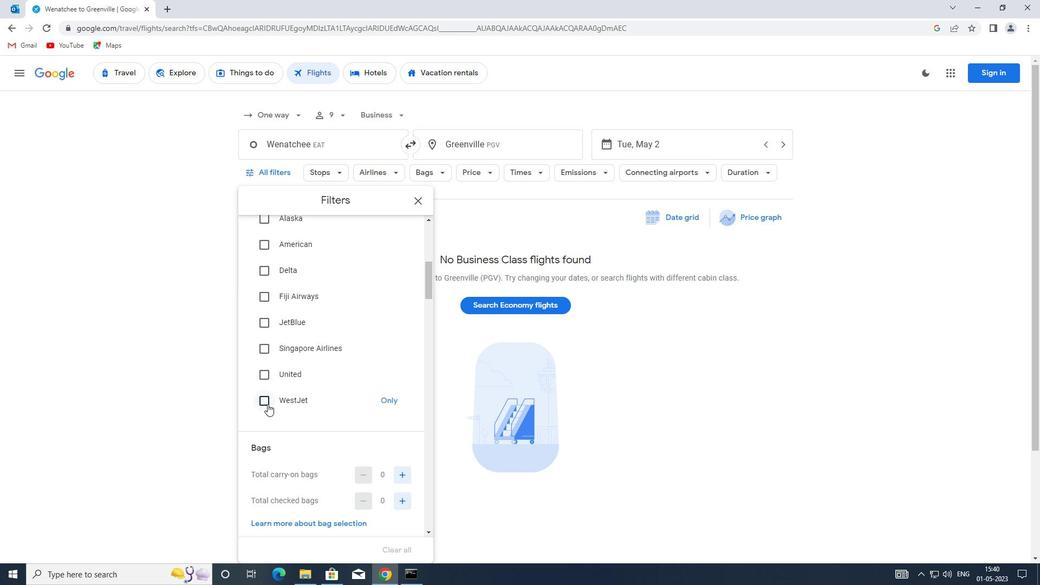 
Action: Mouse pressed left at (261, 403)
Screenshot: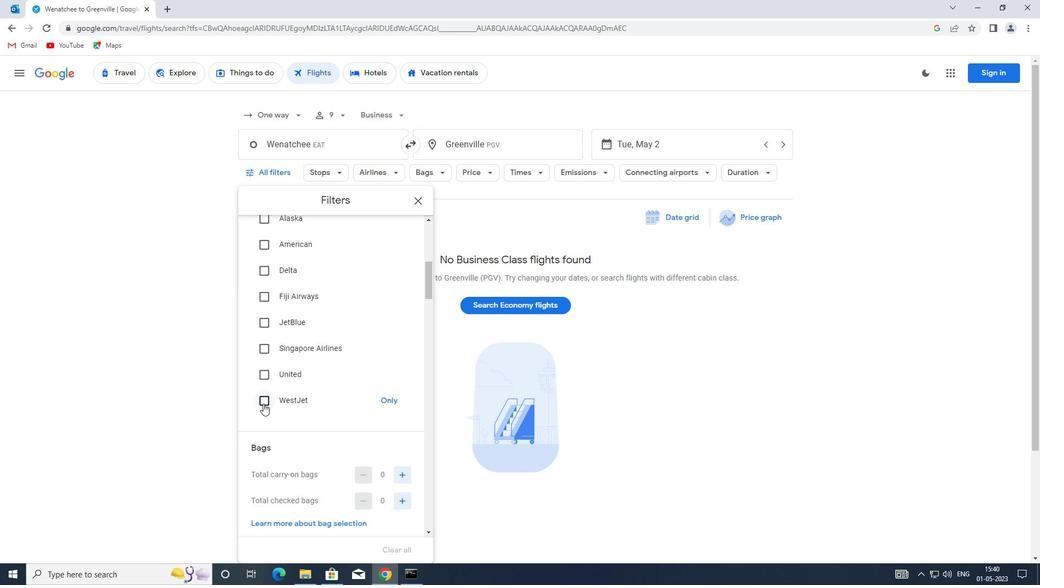 
Action: Mouse moved to (351, 390)
Screenshot: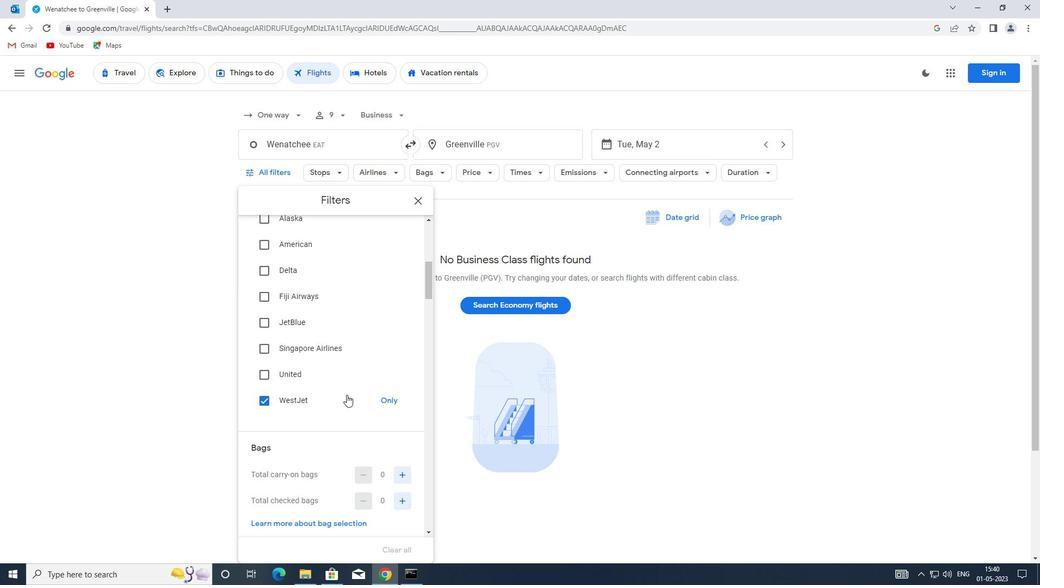
Action: Mouse scrolled (351, 390) with delta (0, 0)
Screenshot: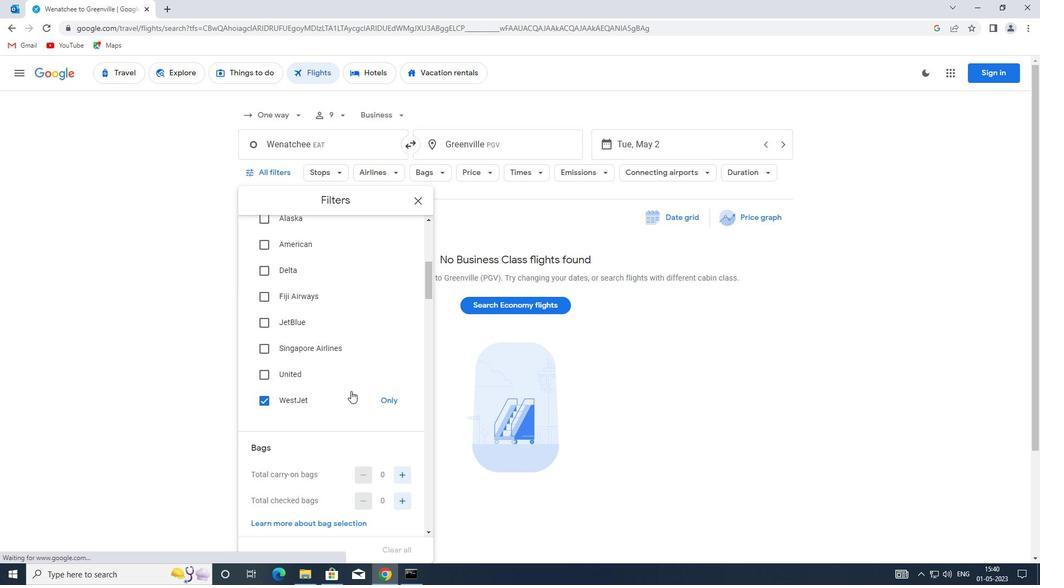 
Action: Mouse scrolled (351, 390) with delta (0, 0)
Screenshot: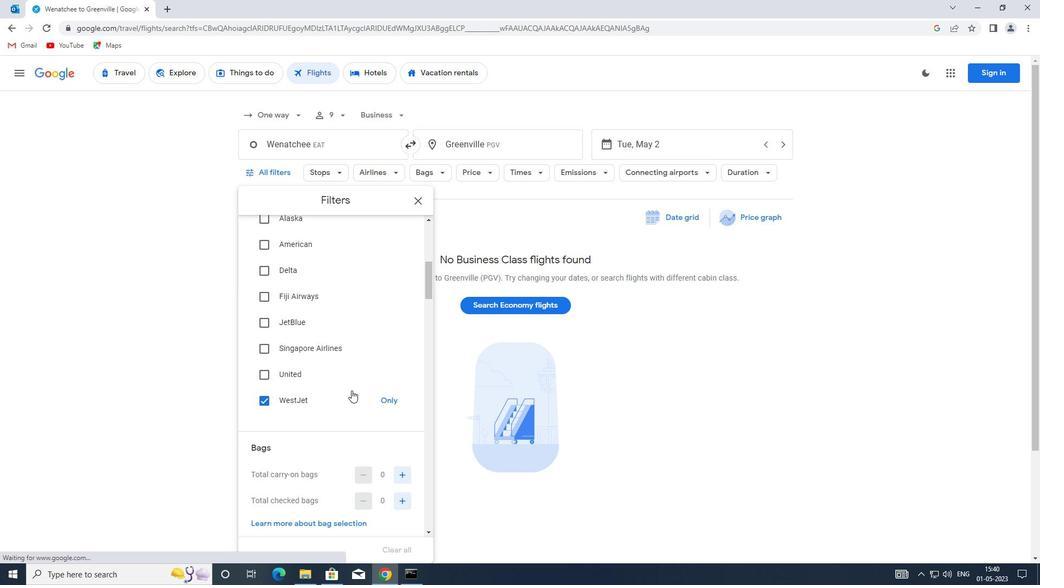 
Action: Mouse moved to (351, 393)
Screenshot: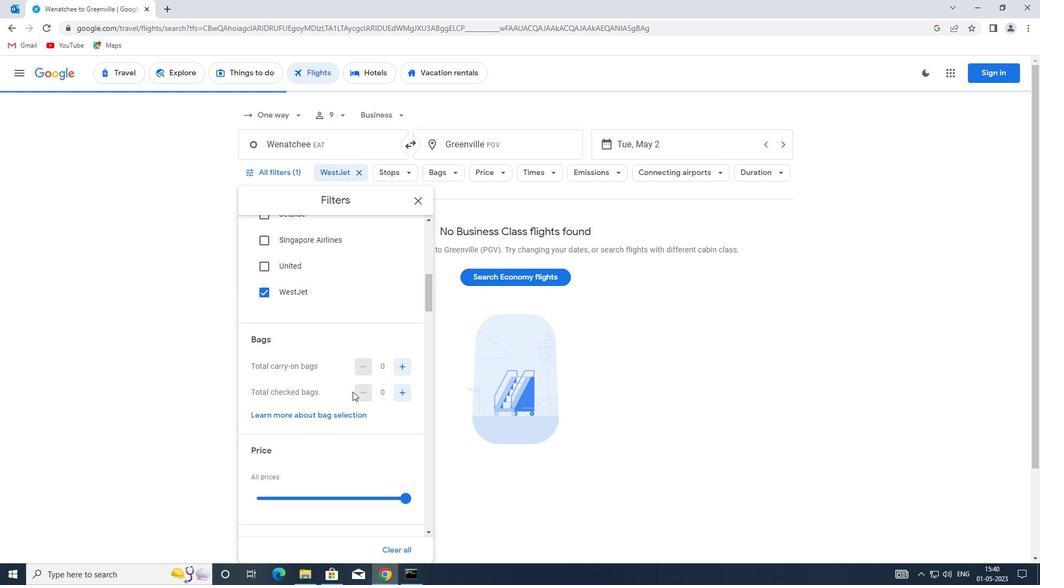 
Action: Mouse scrolled (351, 393) with delta (0, 0)
Screenshot: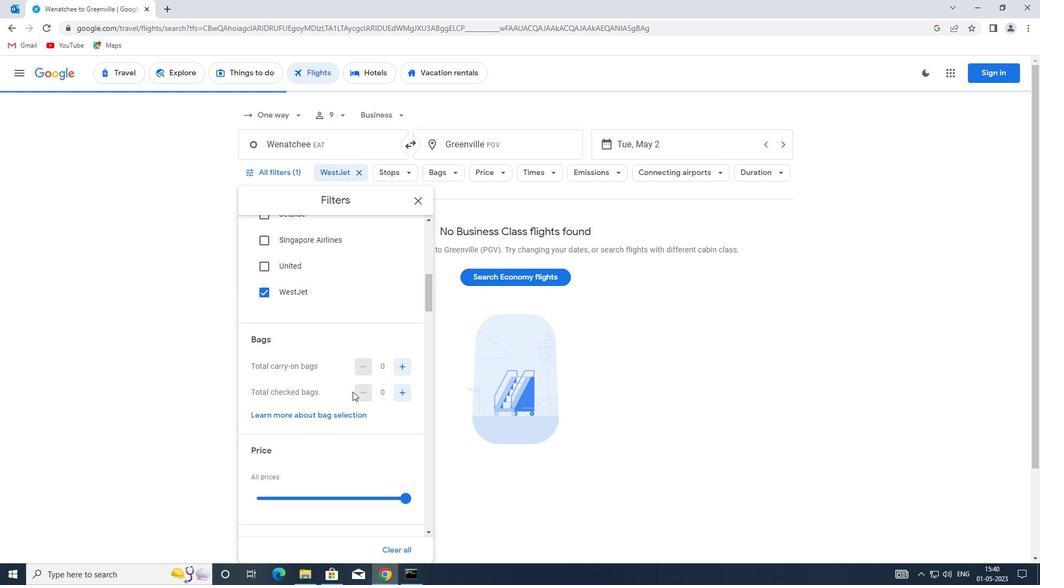 
Action: Mouse moved to (401, 337)
Screenshot: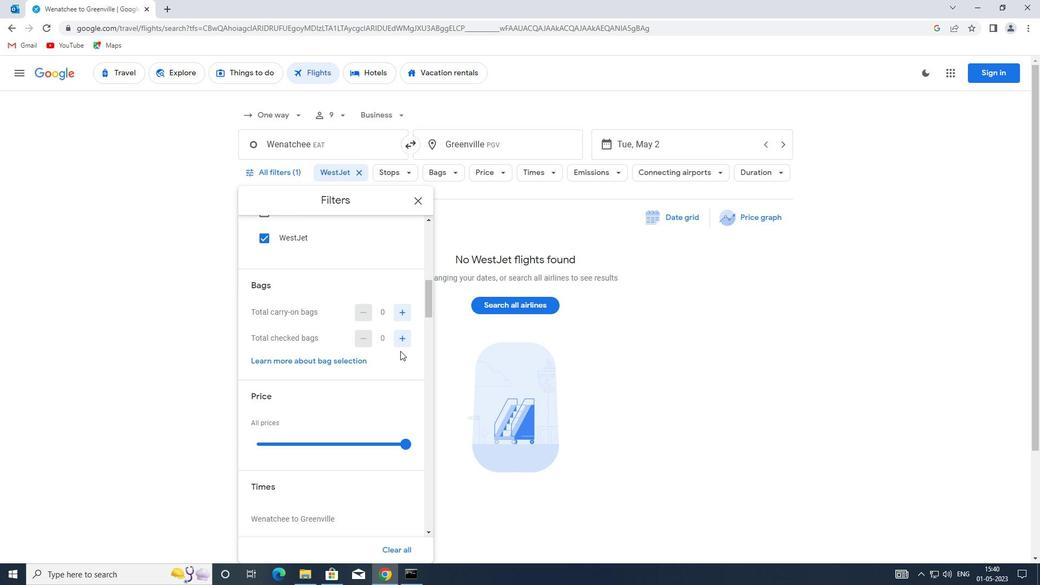 
Action: Mouse pressed left at (401, 337)
Screenshot: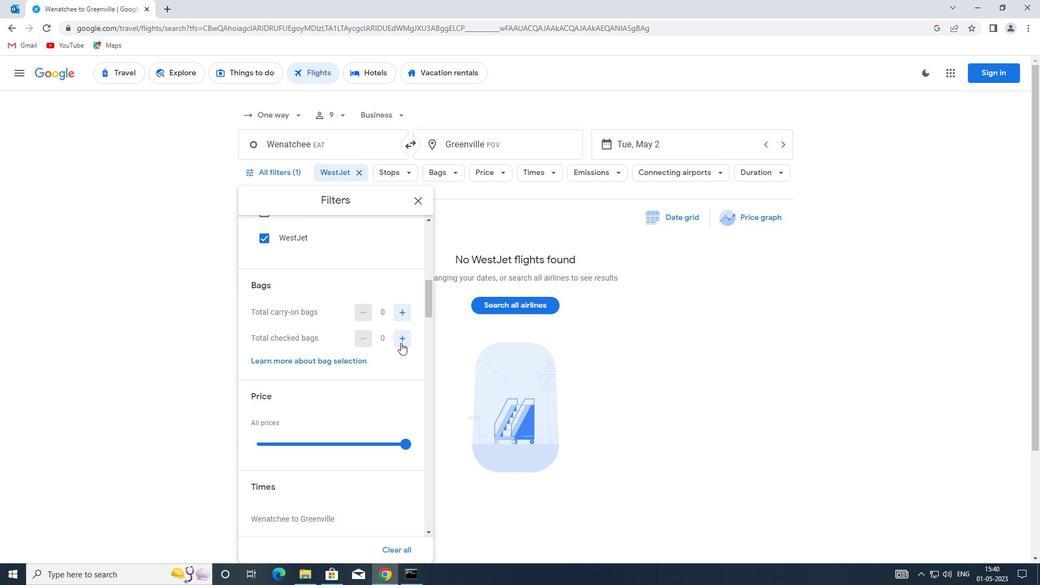 
Action: Mouse moved to (402, 337)
Screenshot: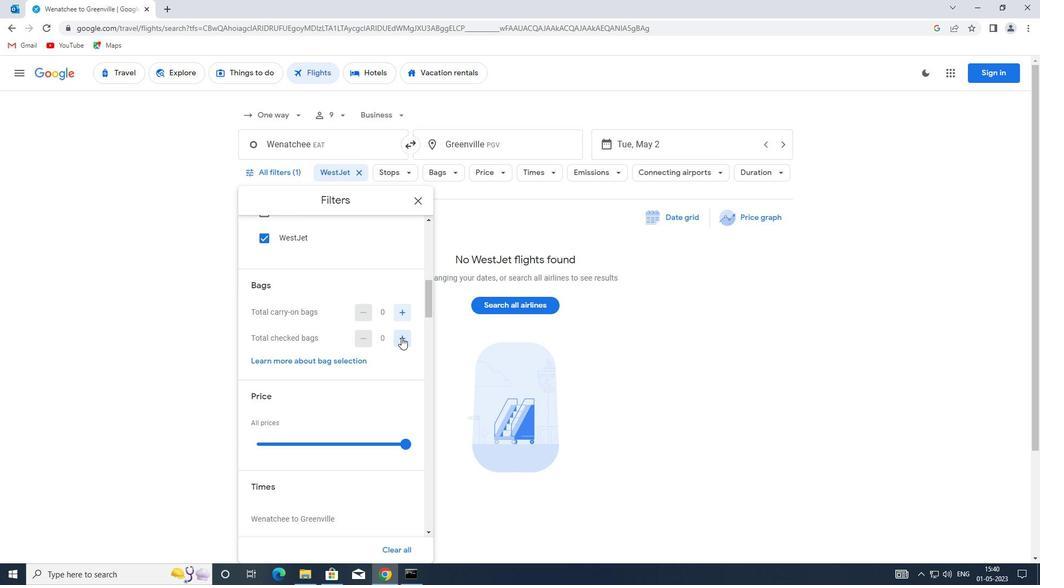 
Action: Mouse pressed left at (402, 337)
Screenshot: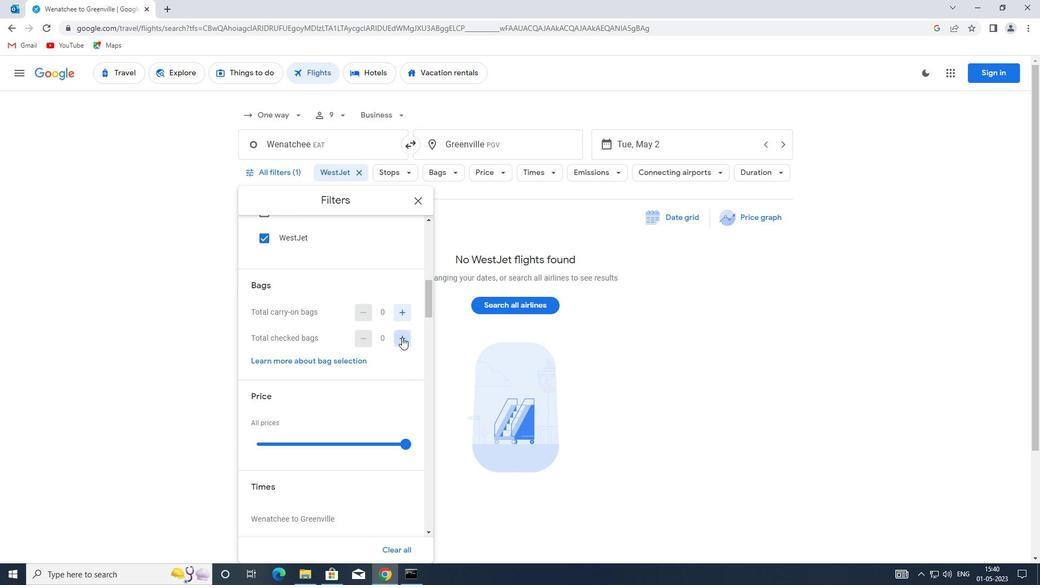 
Action: Mouse pressed left at (402, 337)
Screenshot: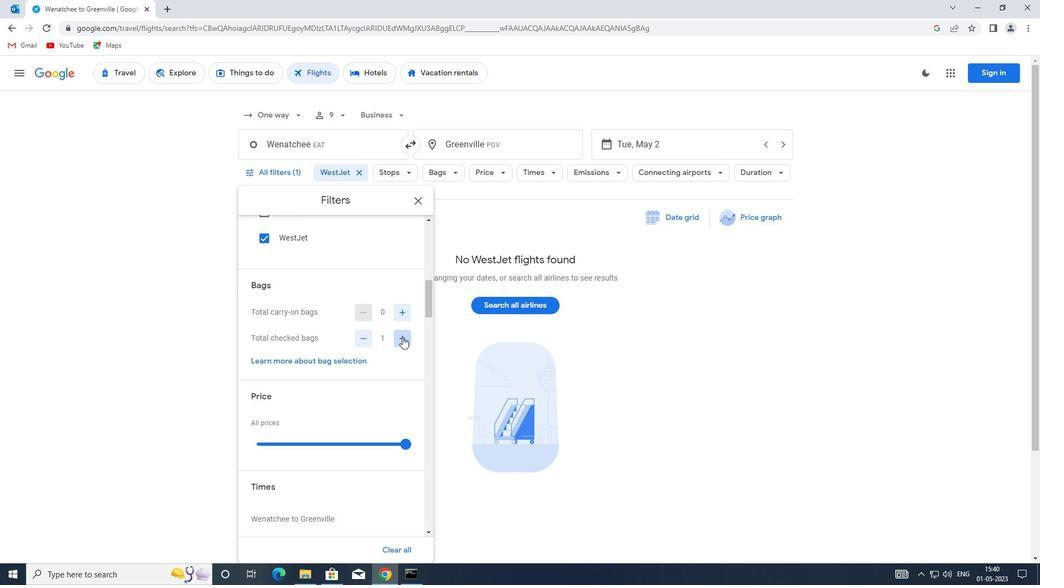 
Action: Mouse pressed left at (402, 337)
Screenshot: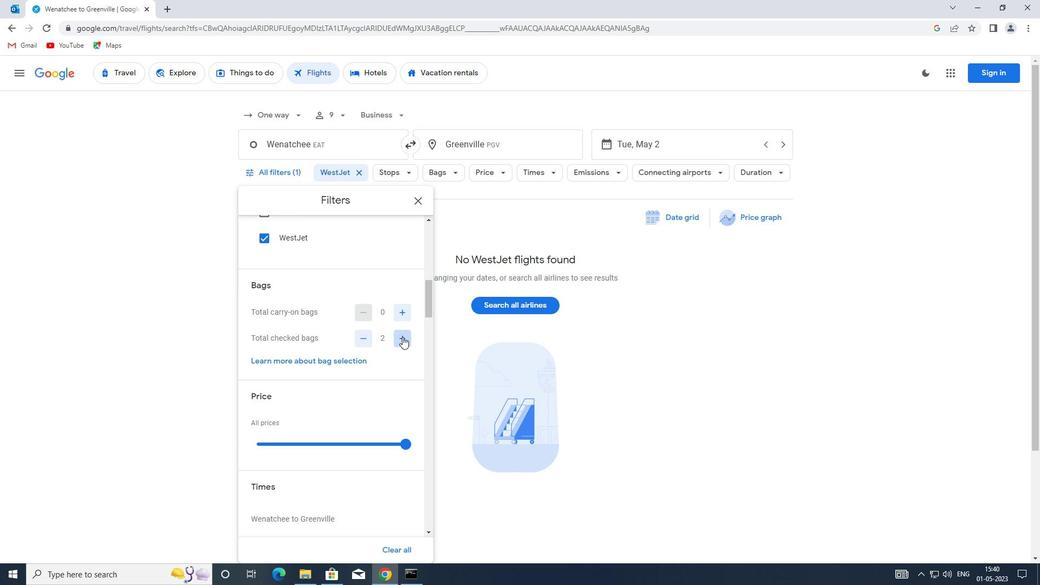 
Action: Mouse pressed left at (402, 337)
Screenshot: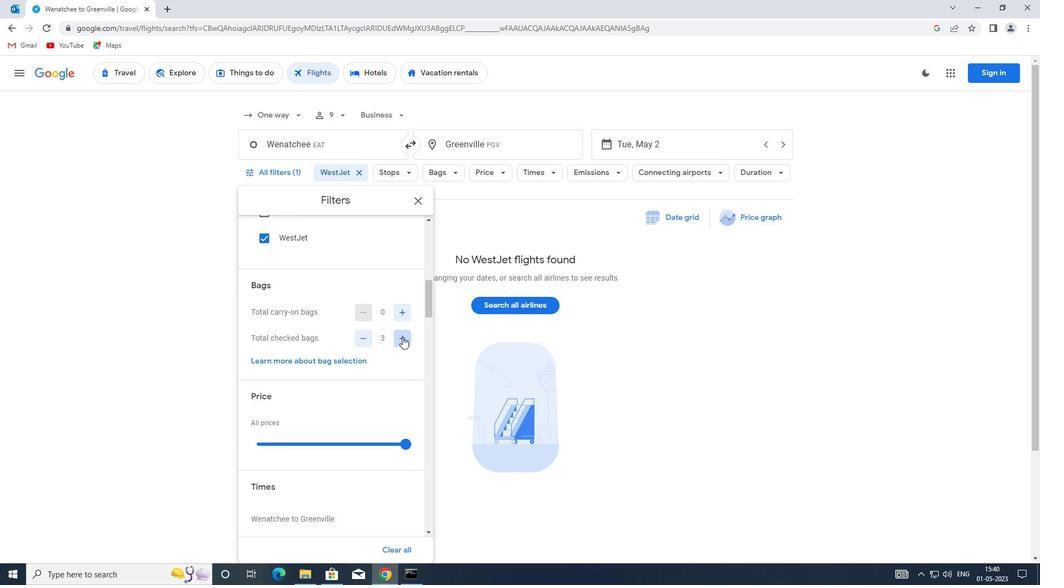 
Action: Mouse pressed left at (402, 337)
Screenshot: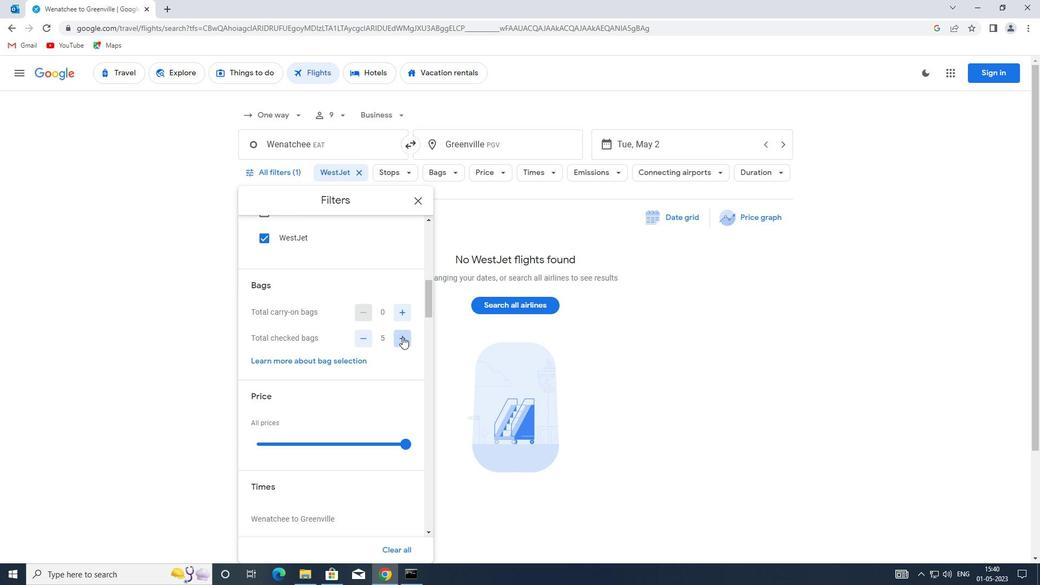 
Action: Mouse moved to (347, 349)
Screenshot: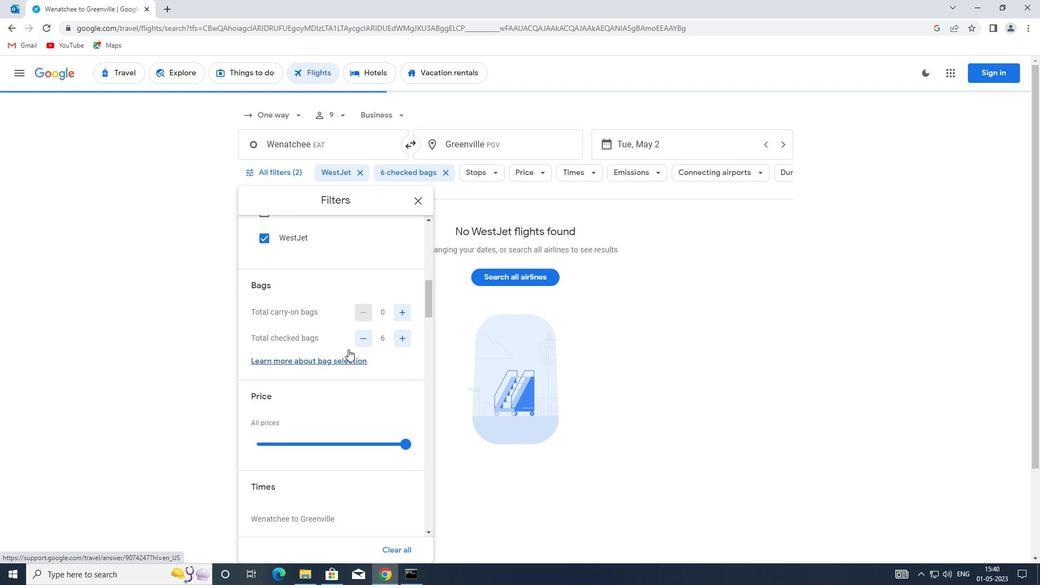 
Action: Mouse scrolled (347, 348) with delta (0, 0)
Screenshot: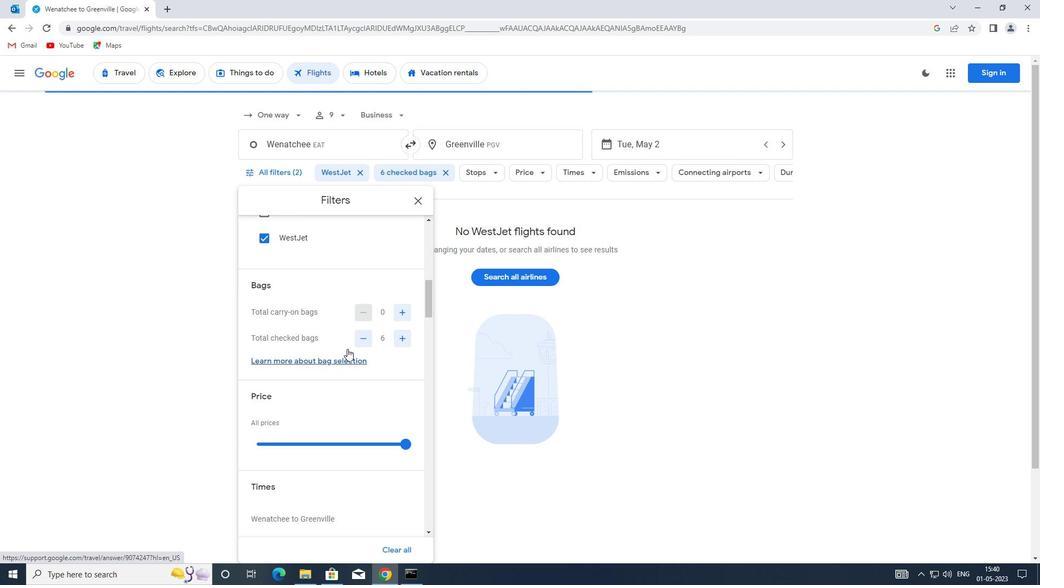 
Action: Mouse moved to (343, 349)
Screenshot: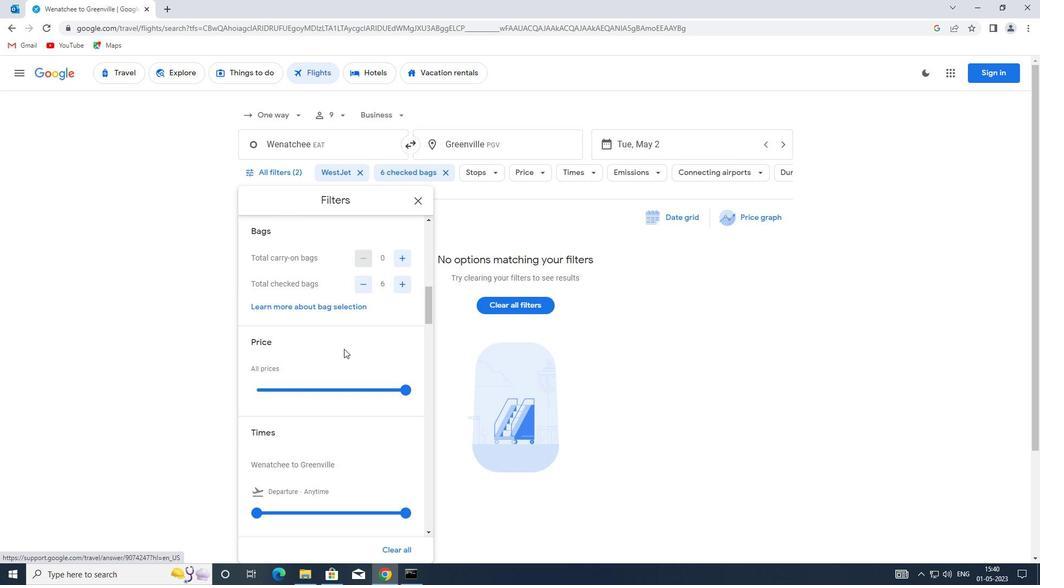 
Action: Mouse scrolled (343, 348) with delta (0, 0)
Screenshot: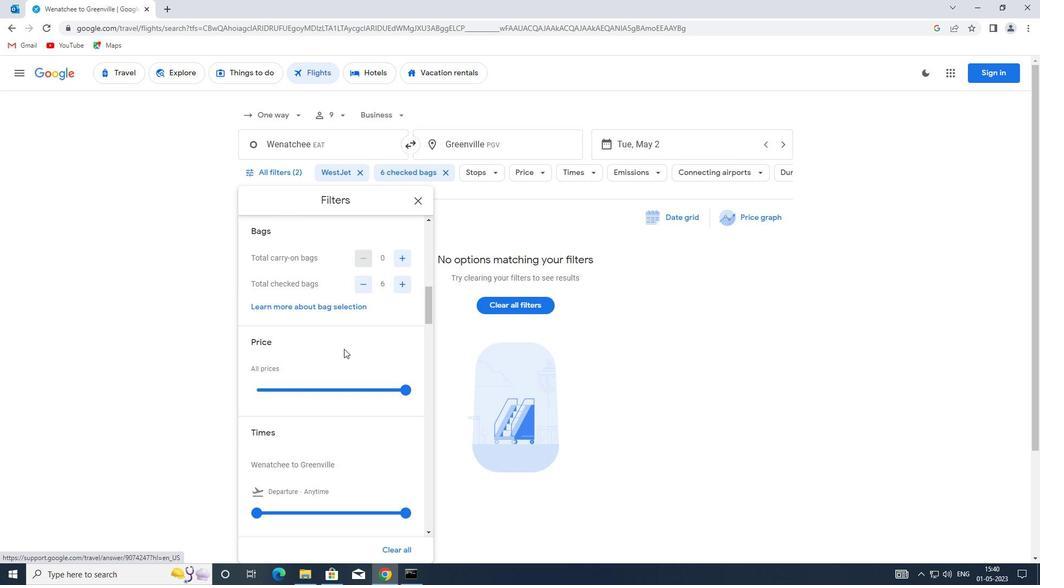 
Action: Mouse moved to (344, 334)
Screenshot: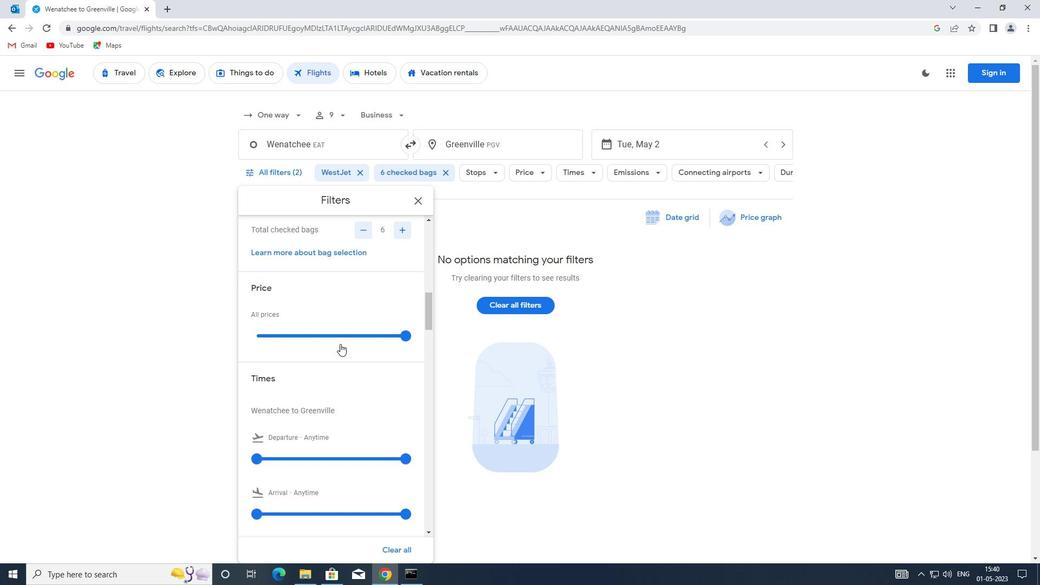 
Action: Mouse pressed left at (344, 334)
Screenshot: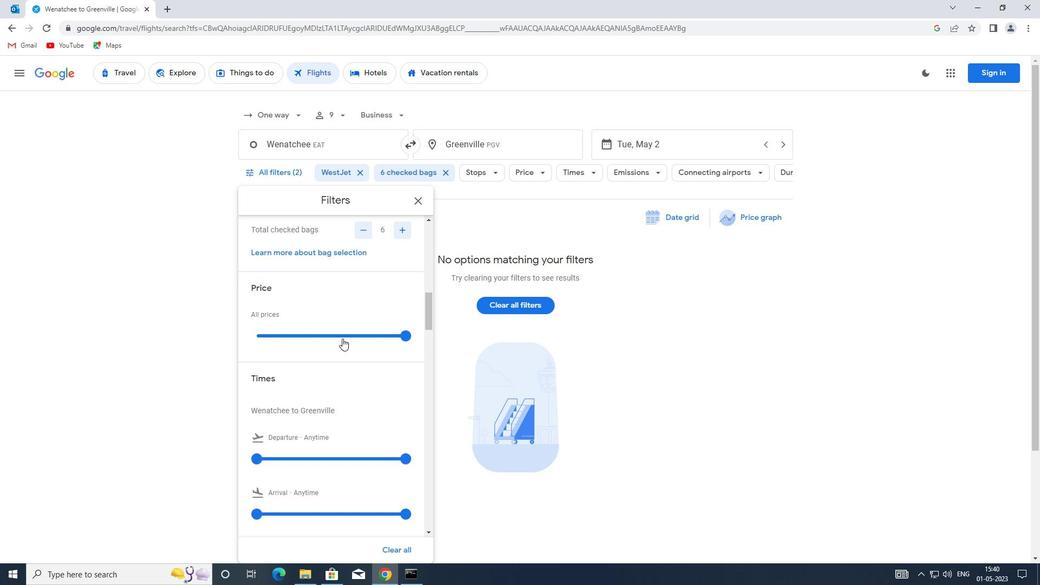 
Action: Mouse pressed left at (344, 334)
Screenshot: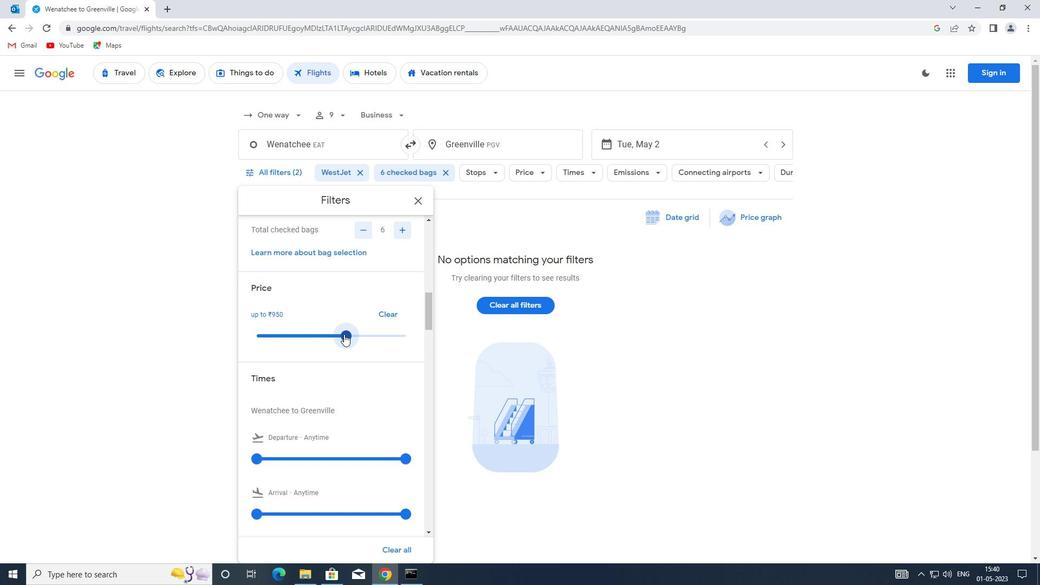 
Action: Mouse moved to (305, 339)
Screenshot: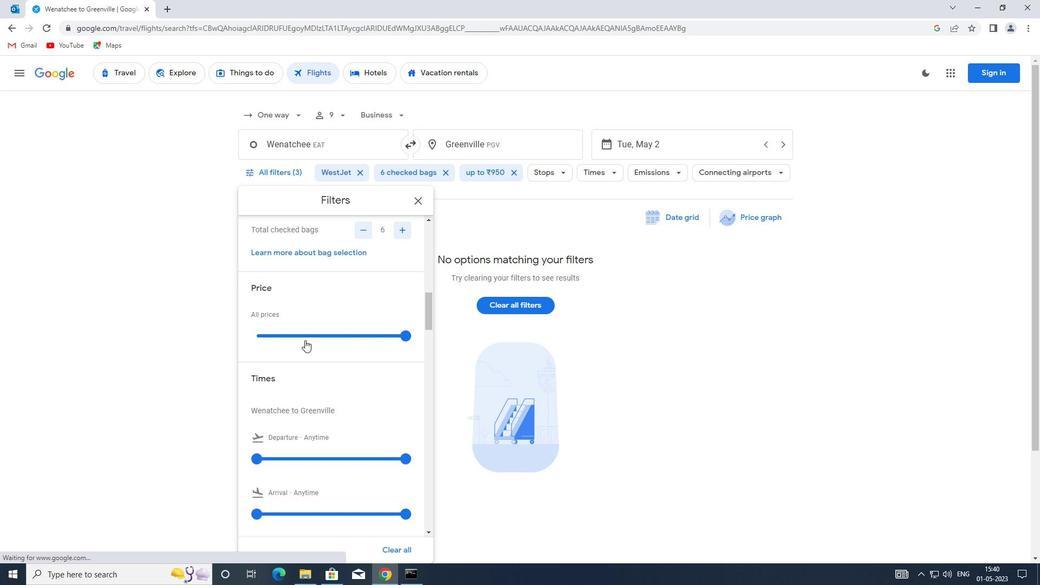 
Action: Mouse scrolled (305, 339) with delta (0, 0)
Screenshot: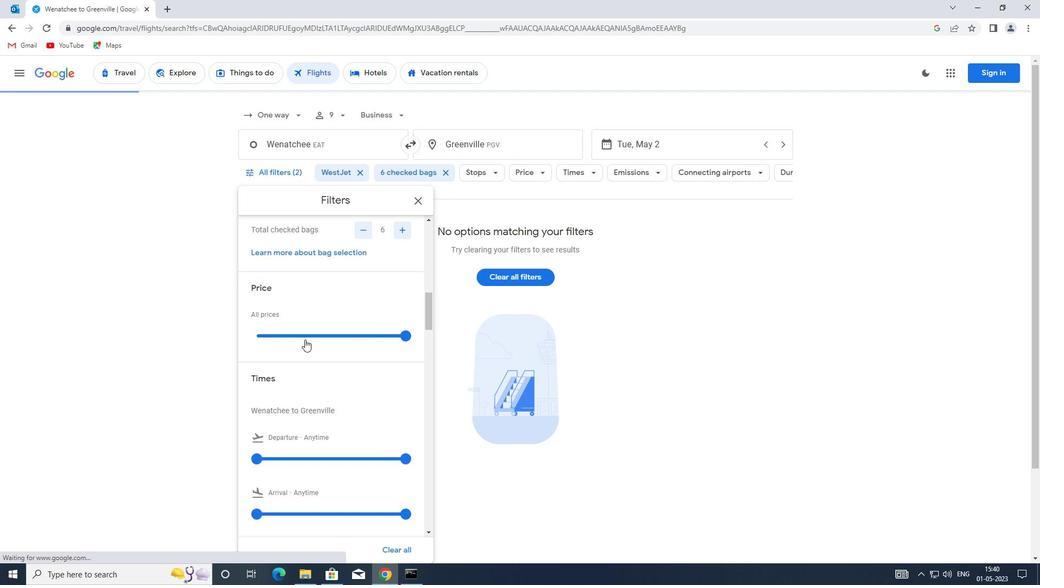 
Action: Mouse scrolled (305, 339) with delta (0, 0)
Screenshot: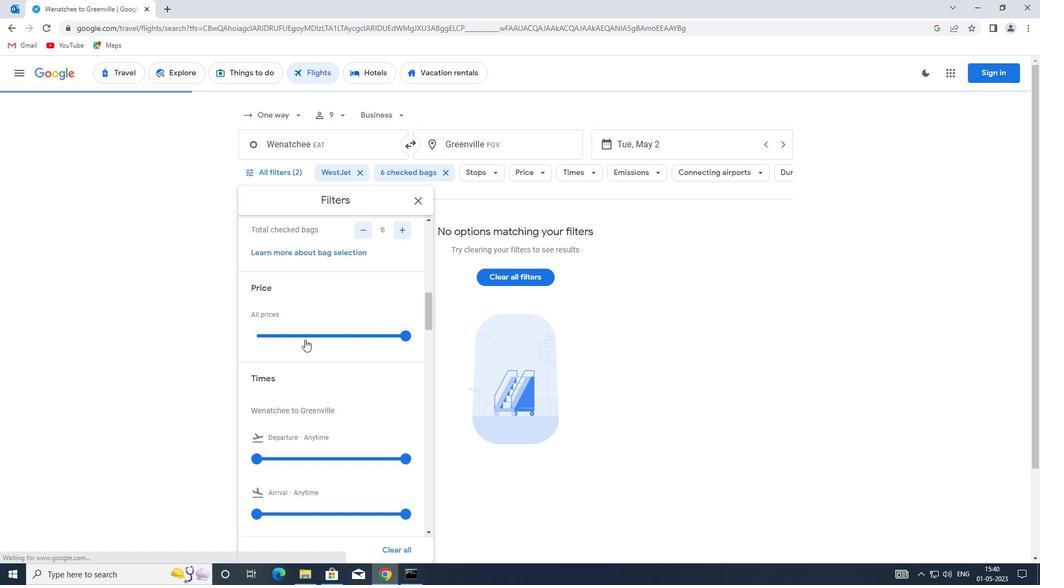
Action: Mouse moved to (260, 348)
Screenshot: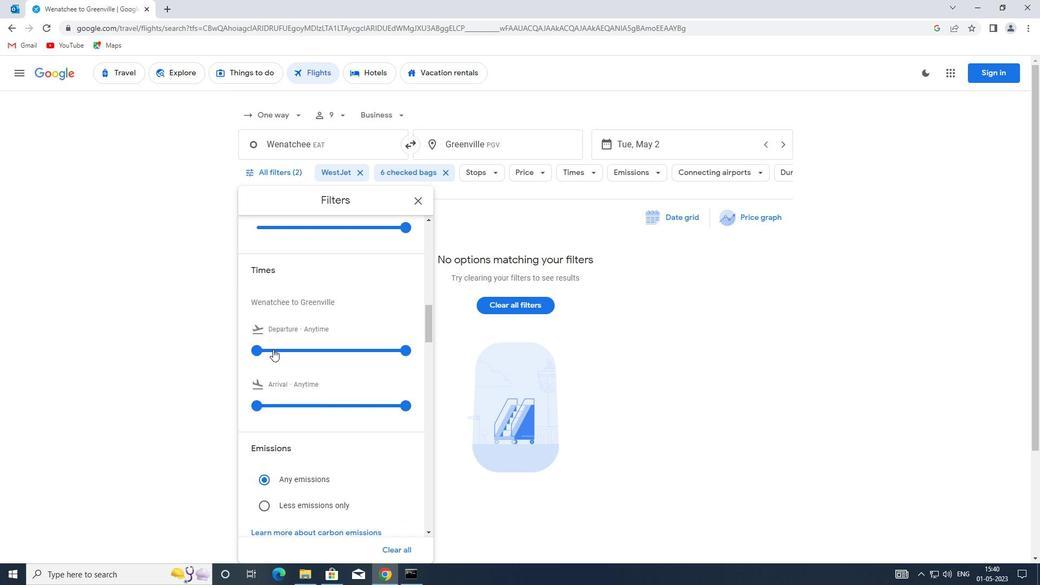 
Action: Mouse pressed left at (260, 348)
Screenshot: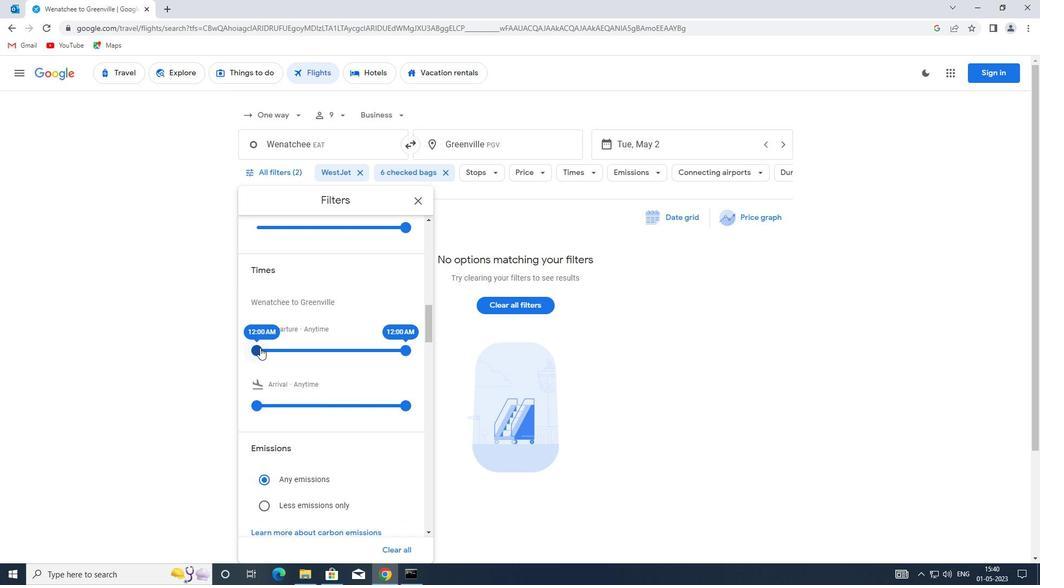 
Action: Mouse moved to (406, 348)
Screenshot: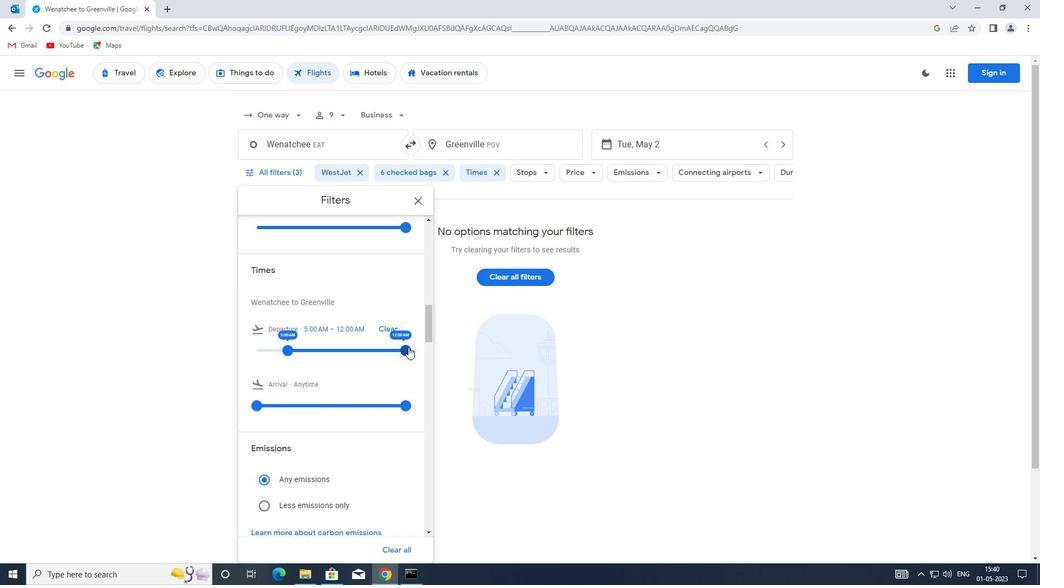 
Action: Mouse pressed left at (406, 348)
Screenshot: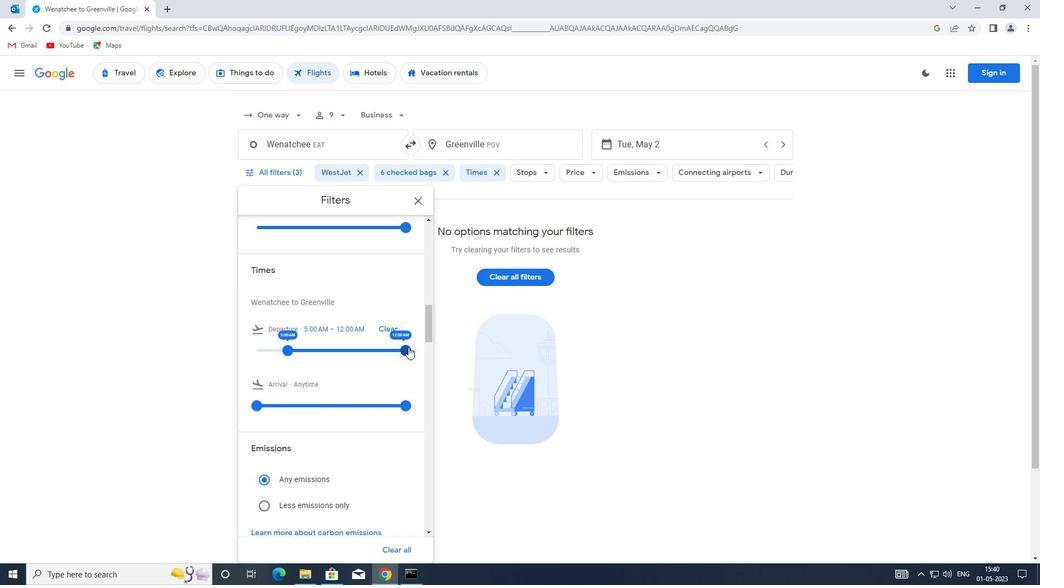 
Action: Mouse moved to (315, 333)
Screenshot: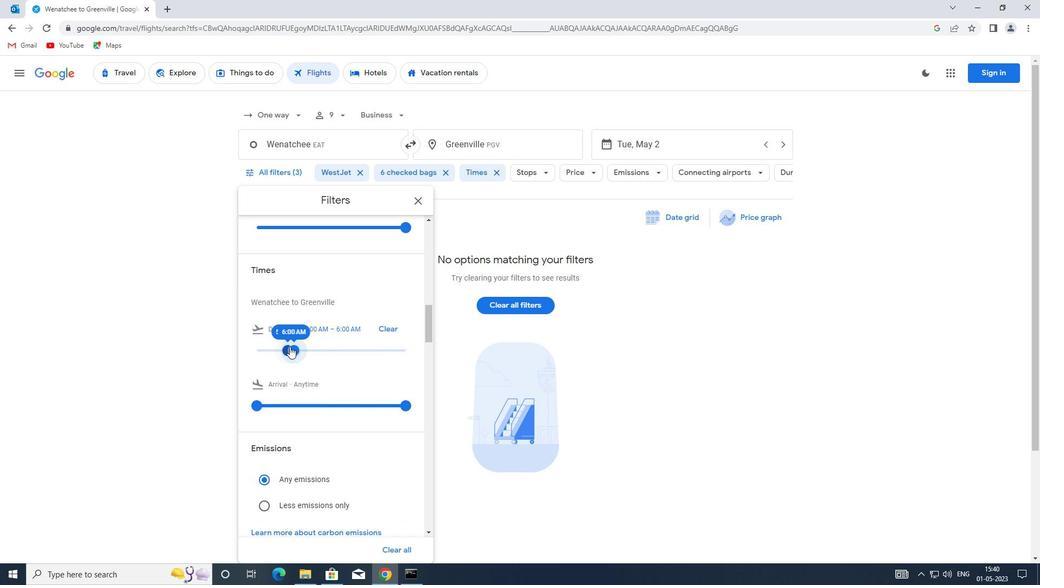 
Action: Mouse scrolled (315, 333) with delta (0, 0)
Screenshot: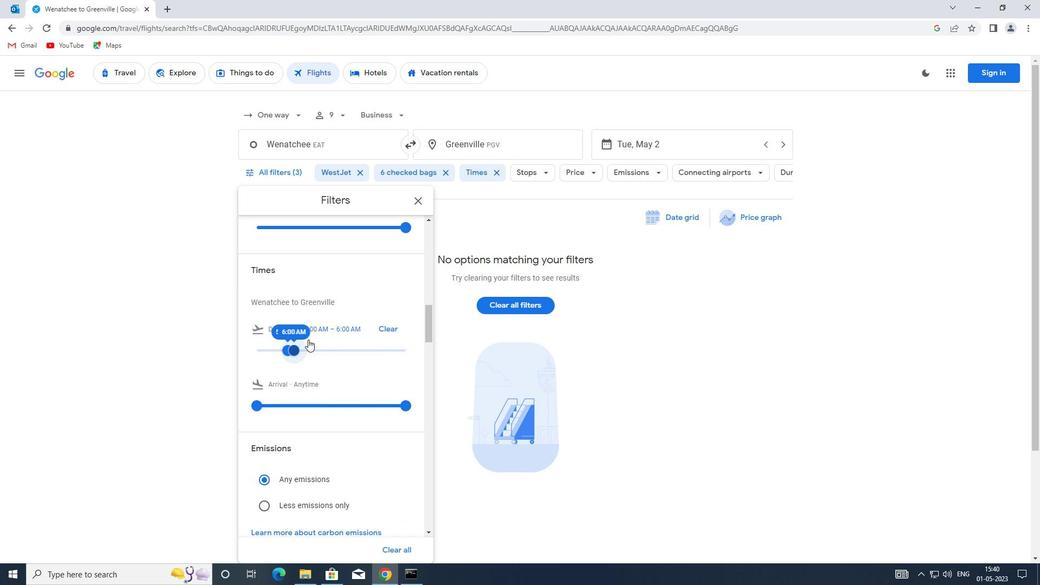 
Action: Mouse scrolled (315, 333) with delta (0, 0)
Screenshot: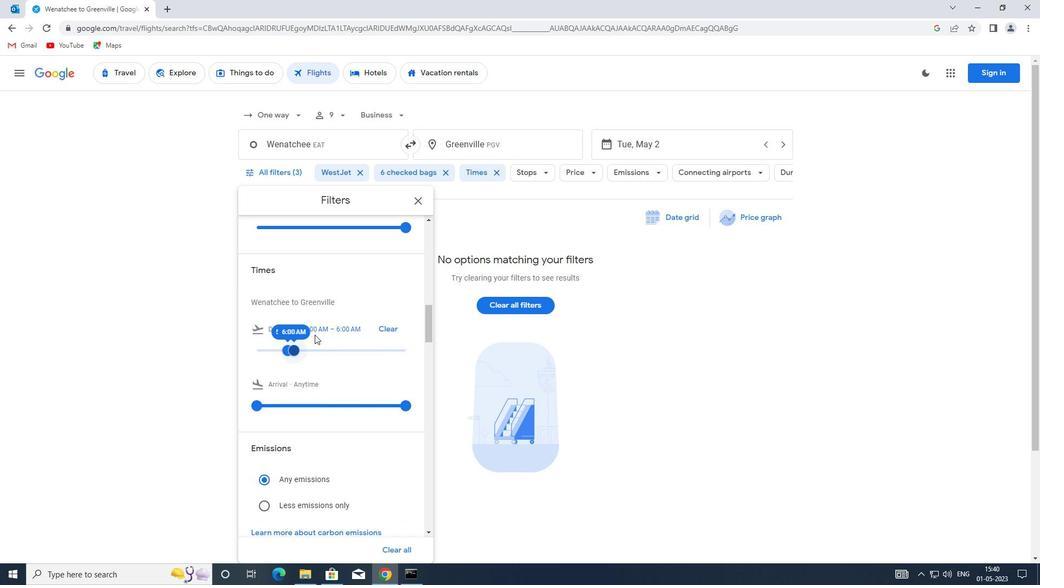 
Action: Mouse moved to (418, 201)
Screenshot: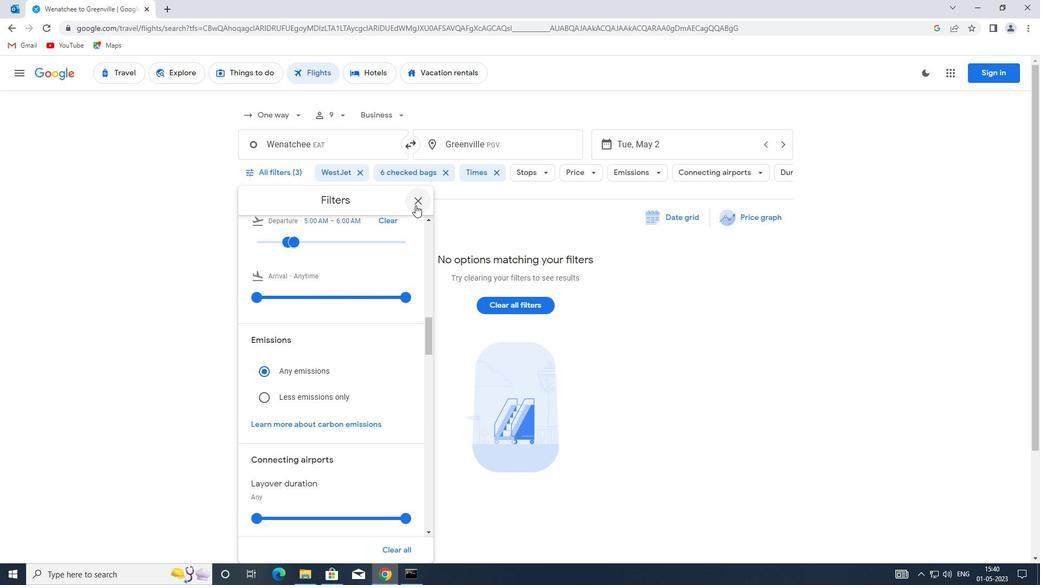 
Action: Mouse pressed left at (418, 201)
Screenshot: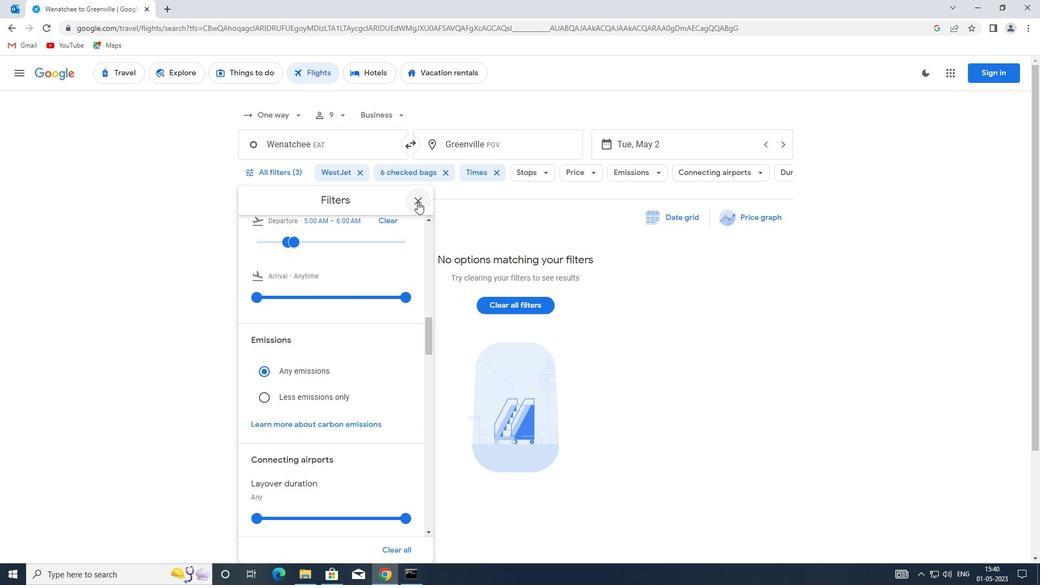 
Action: Mouse moved to (417, 202)
Screenshot: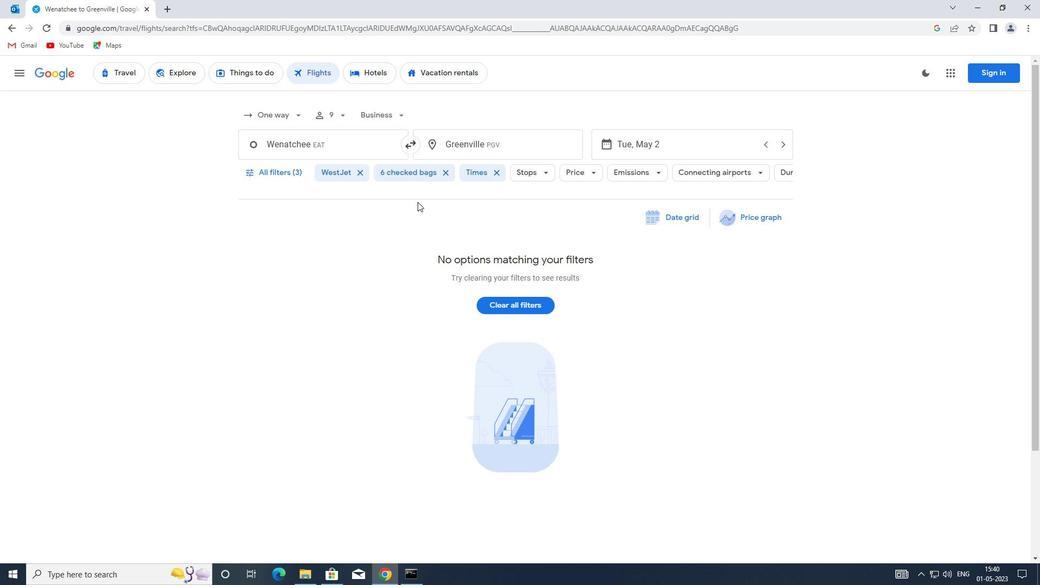 
